 Task: Search one way flight ticket for 5 adults, 2 children, 1 infant in seat and 2 infants on lap in economy from Buffalo: Buffalo Niagara International Airport to Greensboro: Piedmont Triad International Airport on 5-1-2023. Choice of flights is Spirit. Number of bags: 2 checked bags. Price is upto 82000. Outbound departure time preference is 11:30.
Action: Mouse moved to (170, 348)
Screenshot: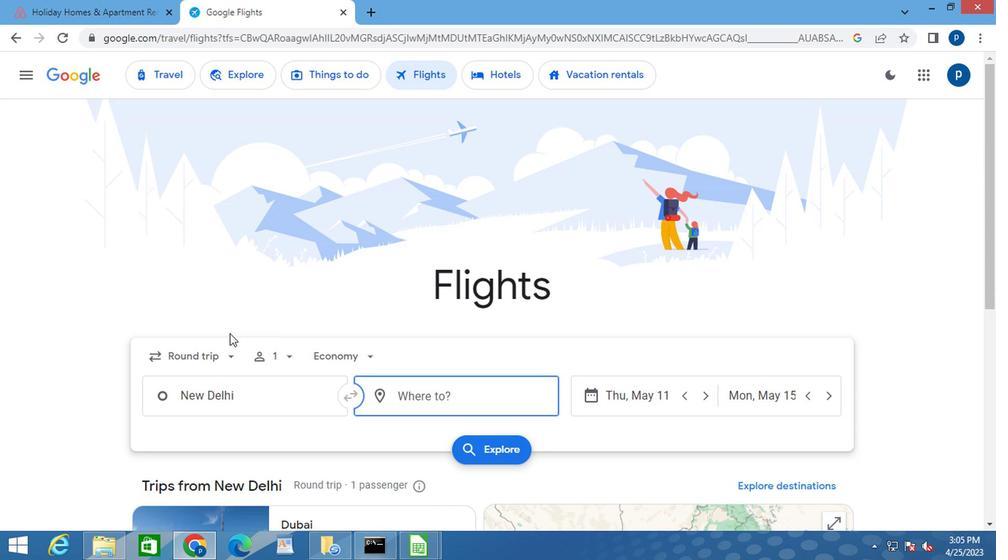 
Action: Mouse pressed left at (170, 348)
Screenshot: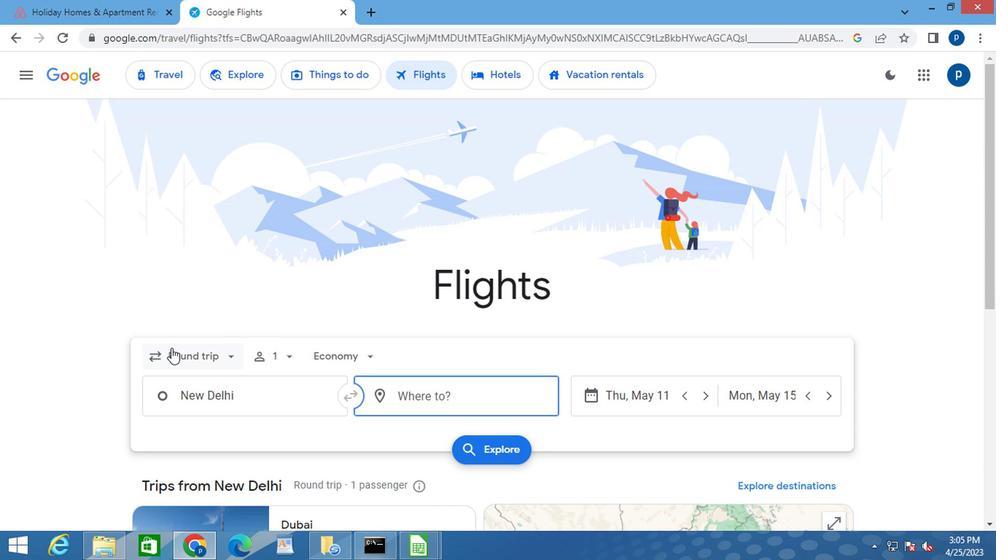 
Action: Mouse moved to (206, 417)
Screenshot: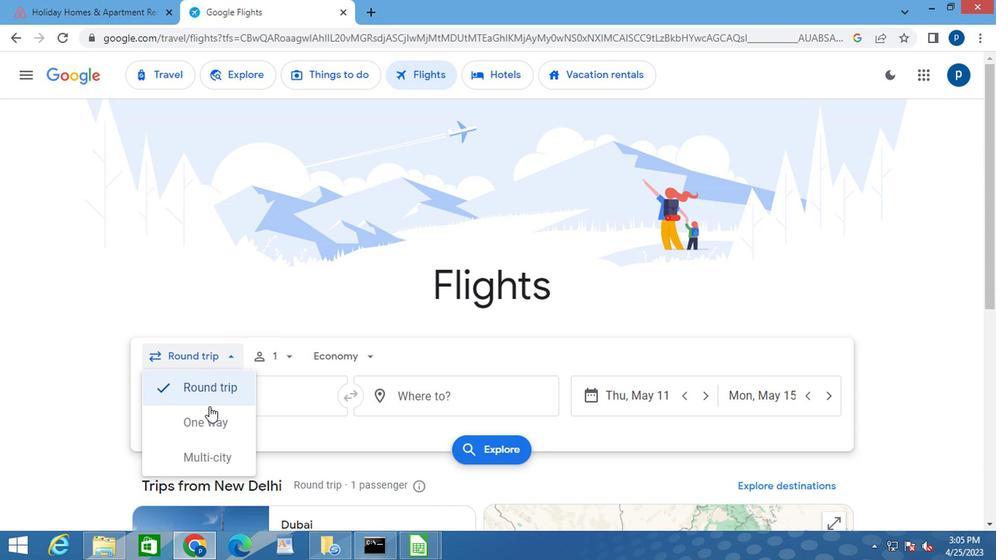 
Action: Mouse pressed left at (206, 417)
Screenshot: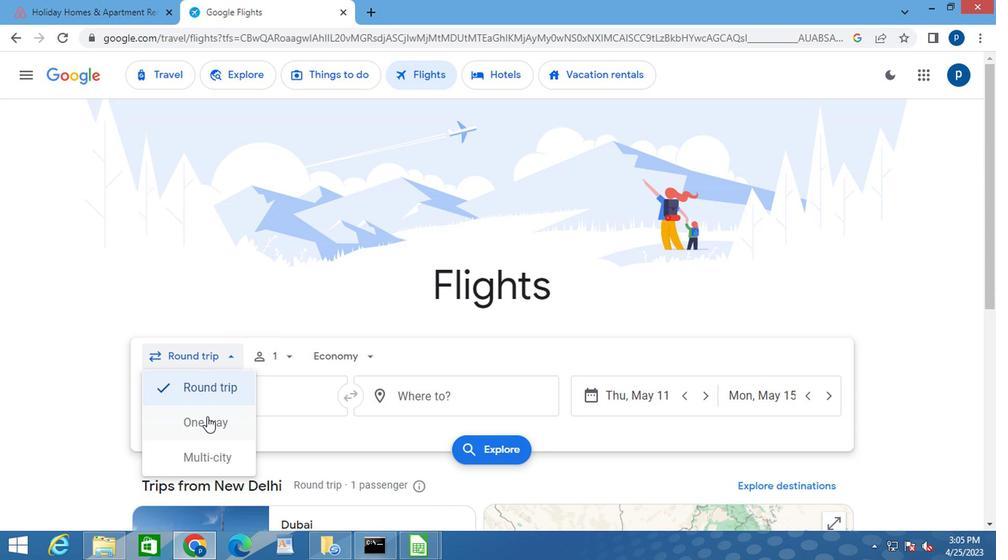 
Action: Mouse moved to (279, 360)
Screenshot: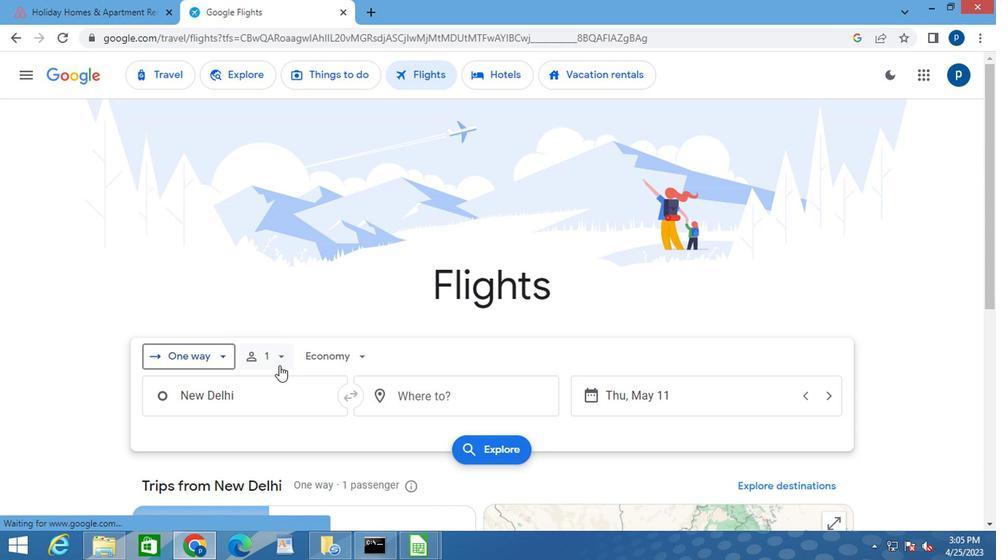 
Action: Mouse pressed left at (279, 360)
Screenshot: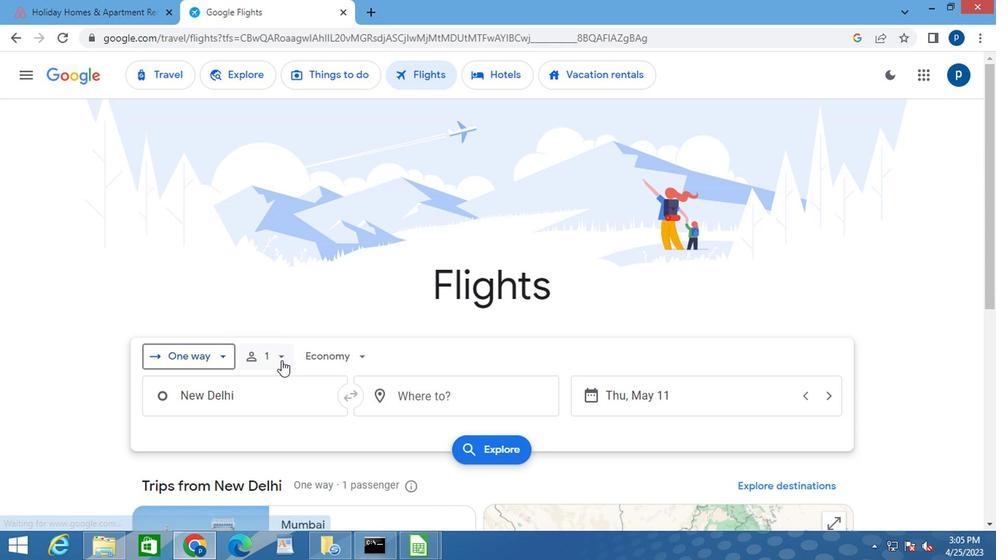
Action: Mouse moved to (385, 392)
Screenshot: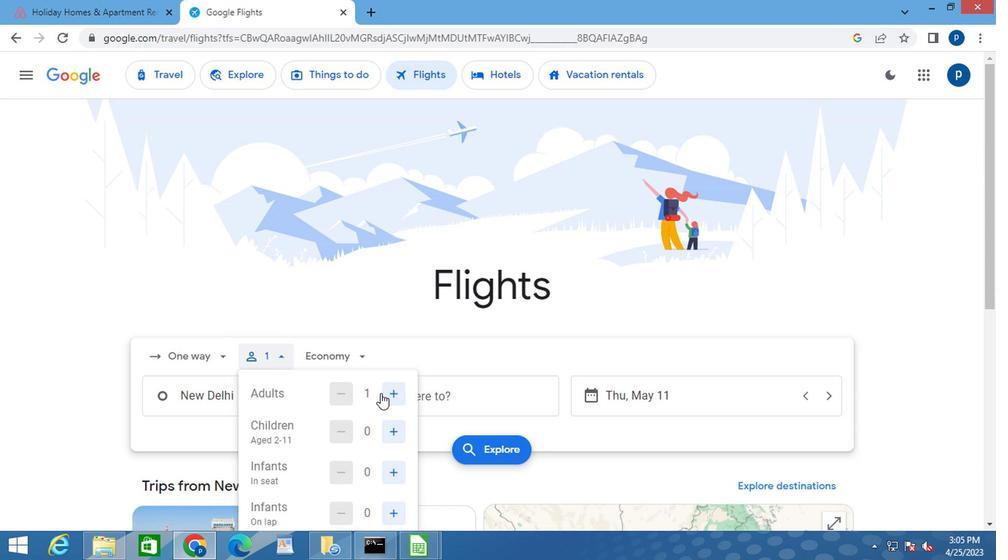 
Action: Mouse pressed left at (385, 392)
Screenshot: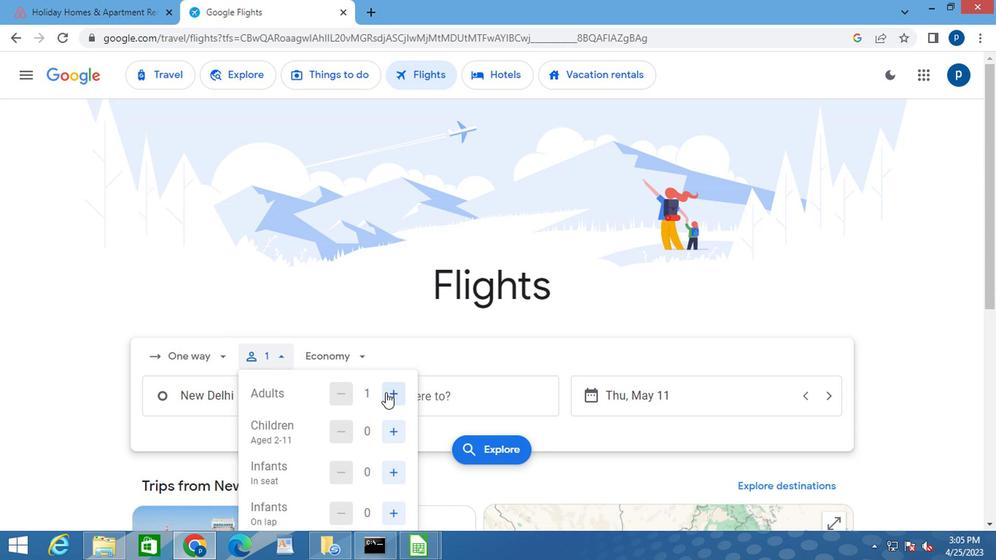 
Action: Mouse moved to (387, 392)
Screenshot: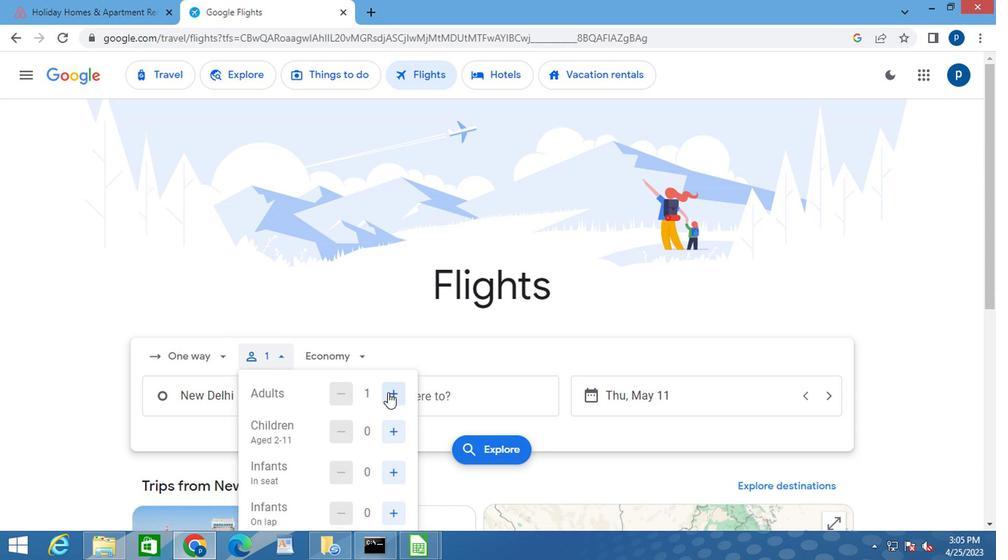 
Action: Mouse pressed left at (387, 392)
Screenshot: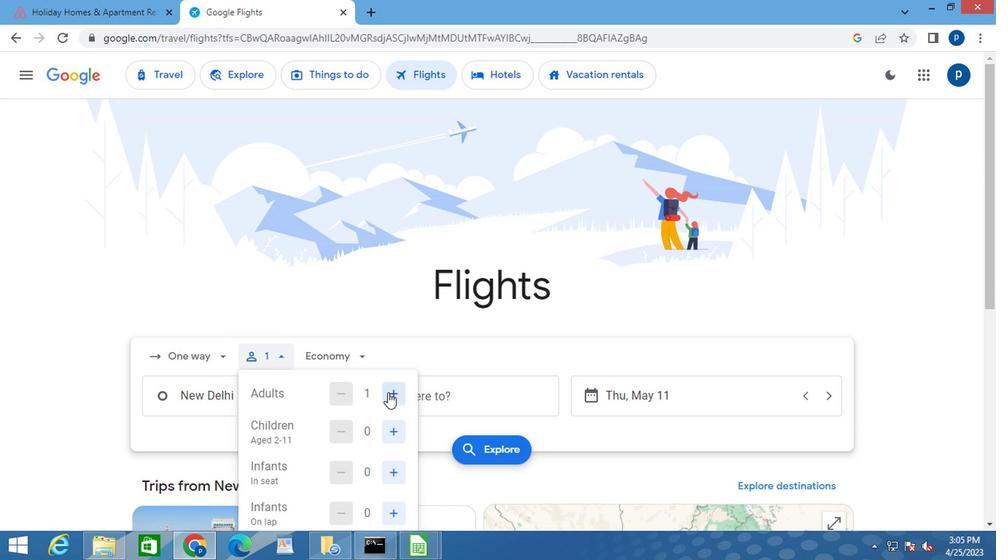 
Action: Mouse pressed left at (387, 392)
Screenshot: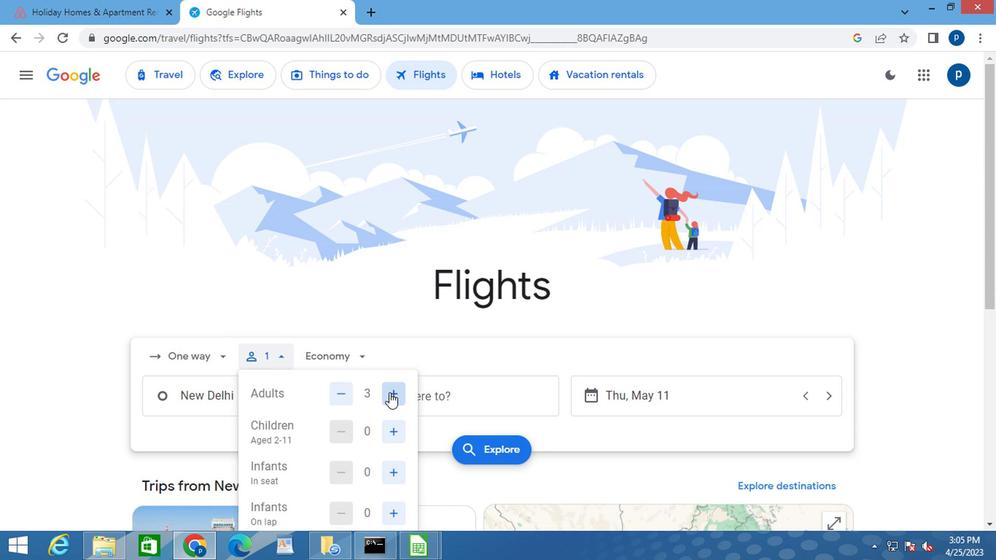 
Action: Mouse pressed left at (387, 392)
Screenshot: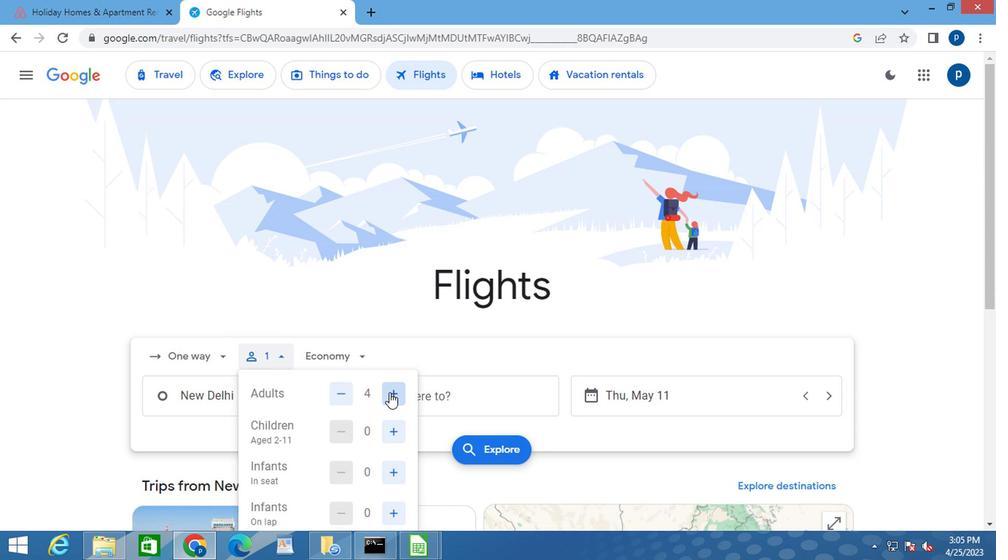 
Action: Mouse moved to (389, 391)
Screenshot: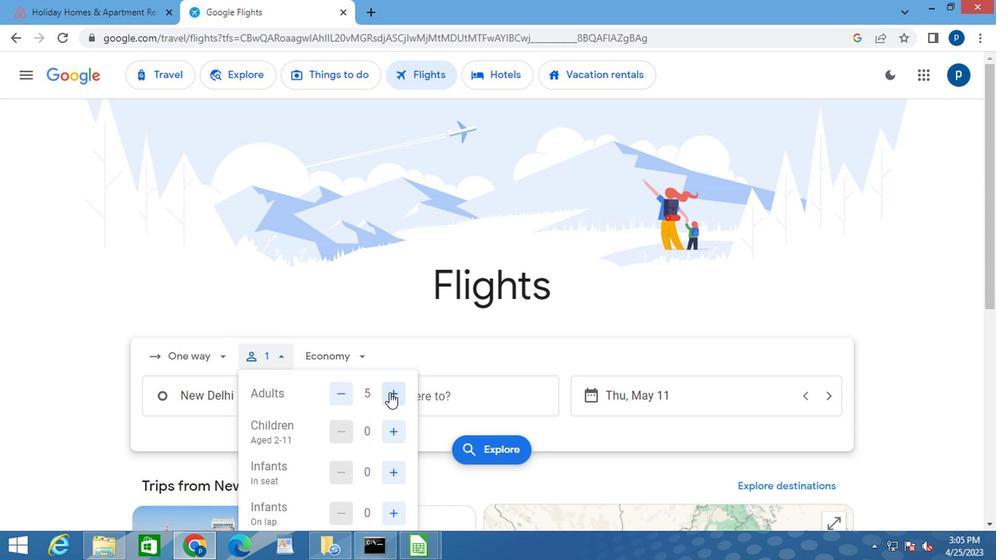 
Action: Mouse scrolled (389, 390) with delta (0, 0)
Screenshot: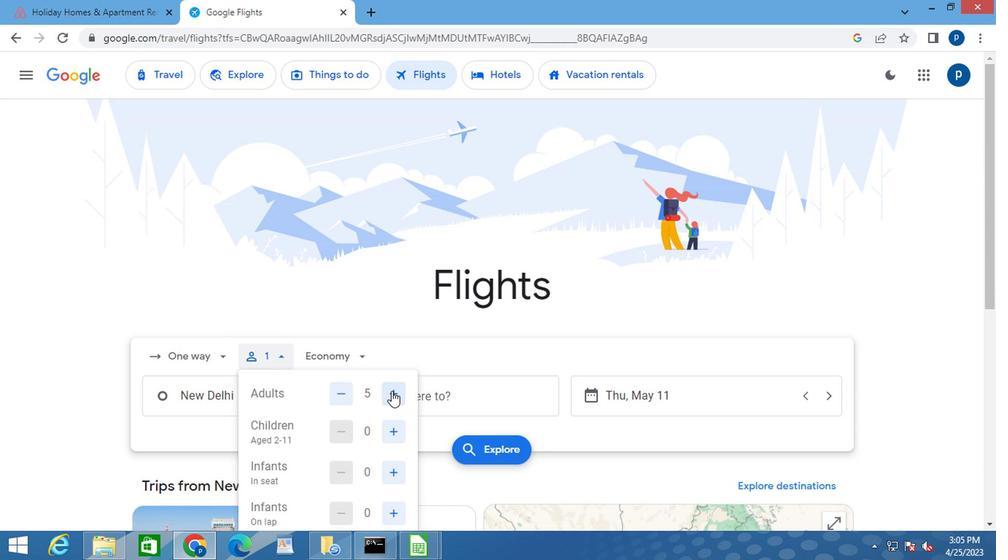 
Action: Mouse moved to (387, 362)
Screenshot: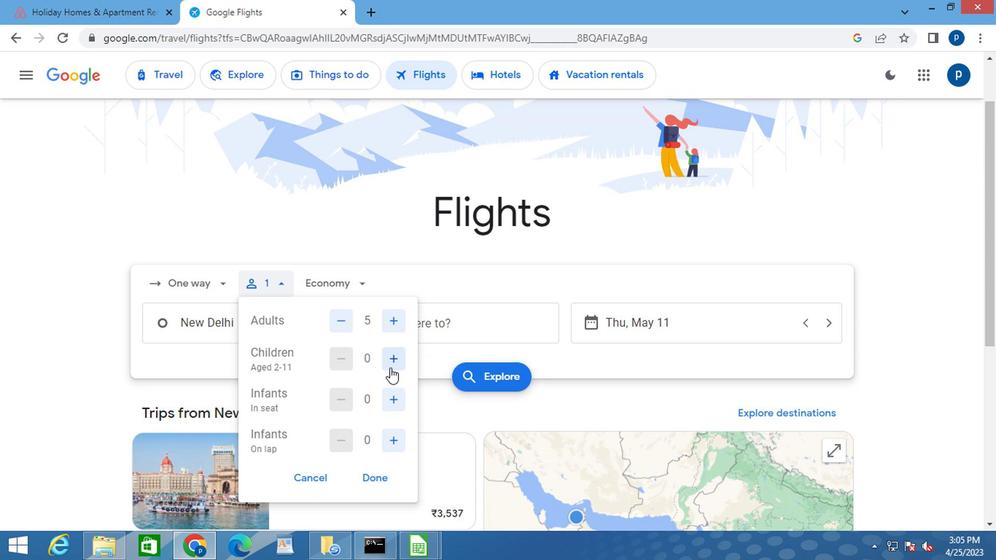 
Action: Mouse pressed left at (387, 362)
Screenshot: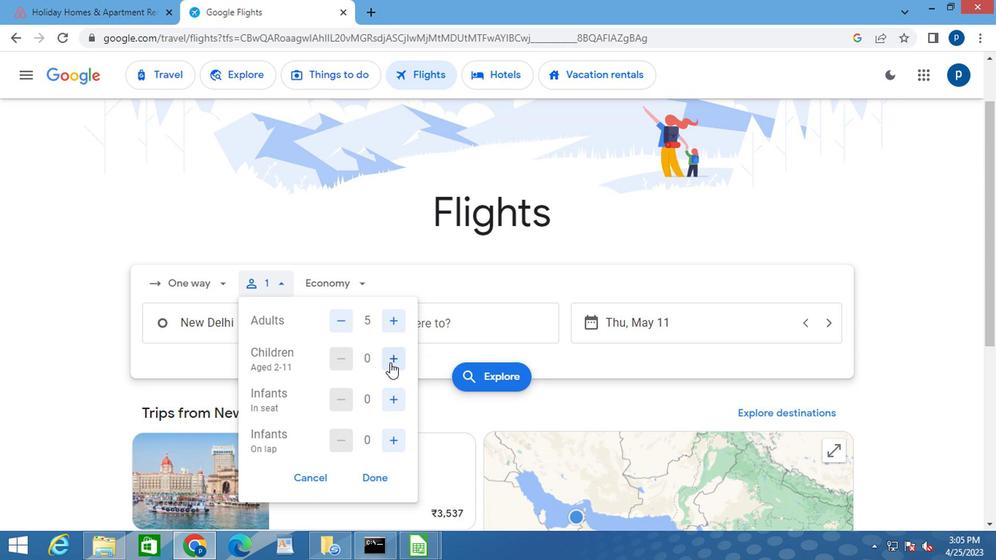 
Action: Mouse pressed left at (387, 362)
Screenshot: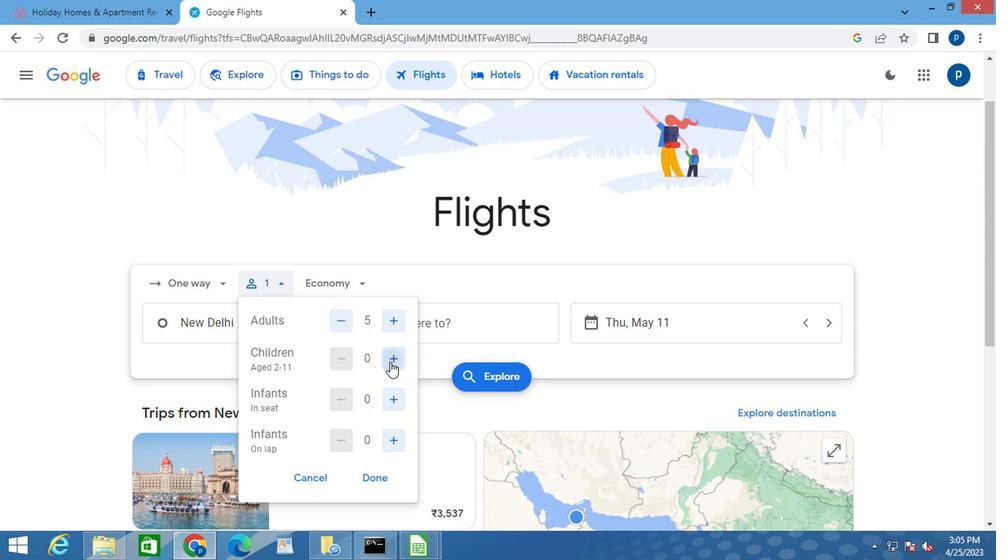 
Action: Mouse moved to (389, 395)
Screenshot: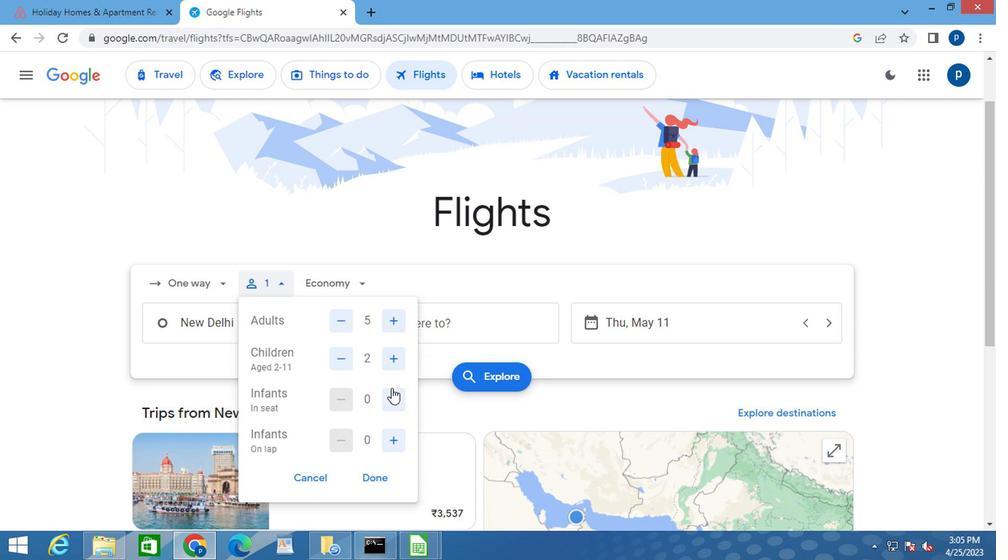 
Action: Mouse pressed left at (389, 395)
Screenshot: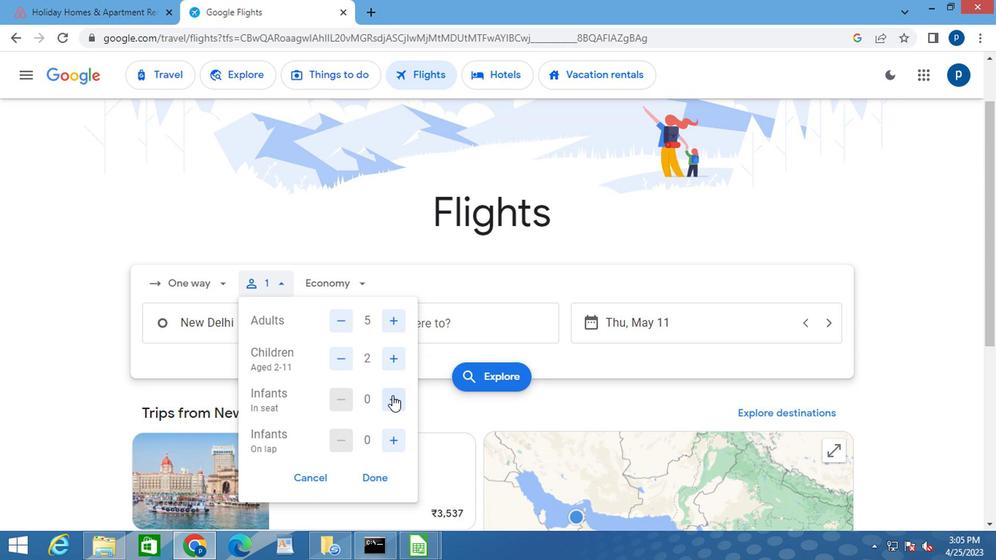 
Action: Mouse moved to (389, 440)
Screenshot: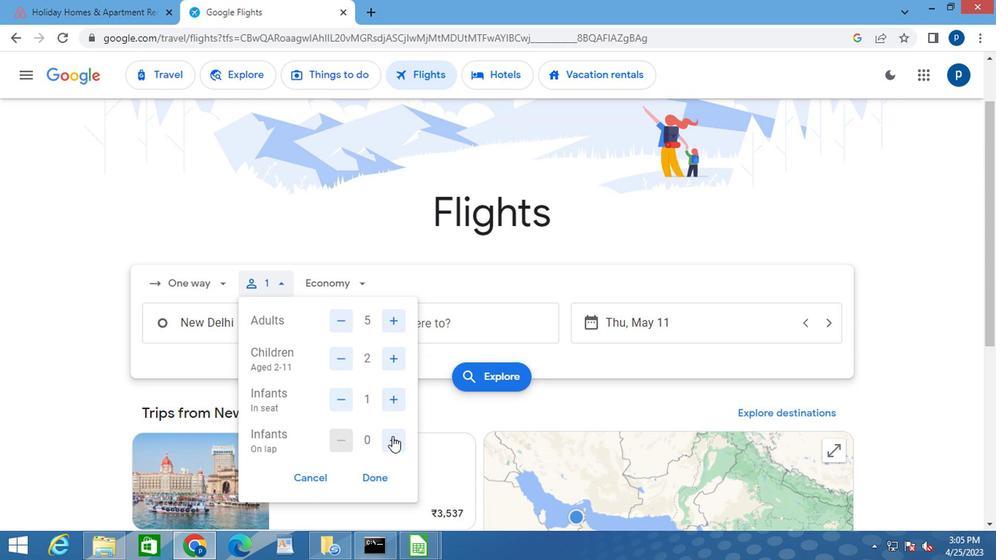 
Action: Mouse pressed left at (389, 440)
Screenshot: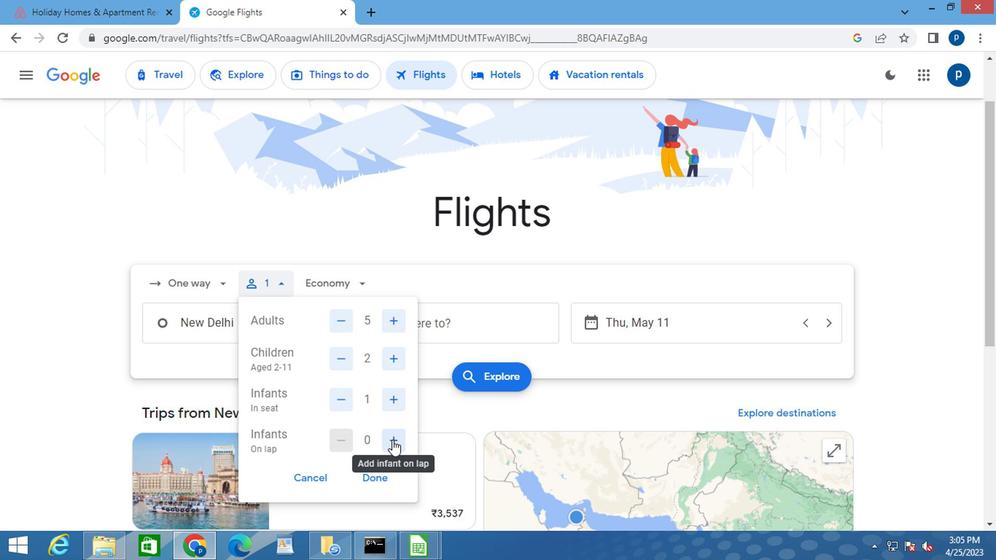 
Action: Mouse pressed left at (389, 440)
Screenshot: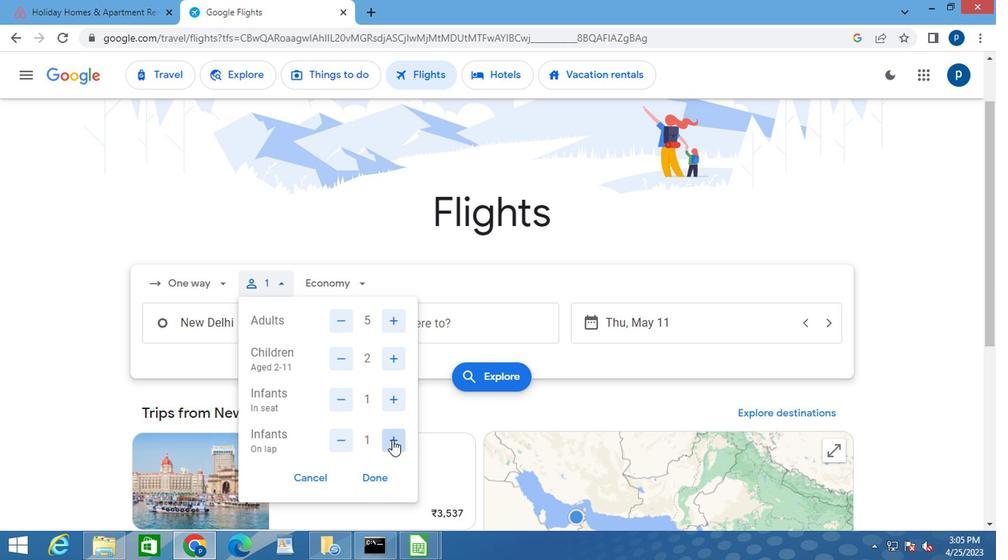 
Action: Mouse moved to (343, 440)
Screenshot: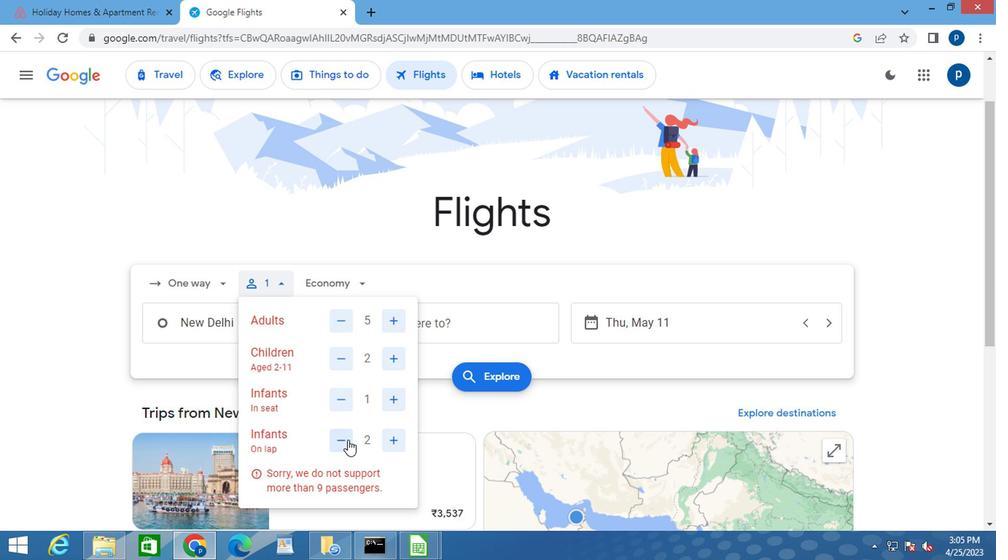 
Action: Mouse pressed left at (343, 440)
Screenshot: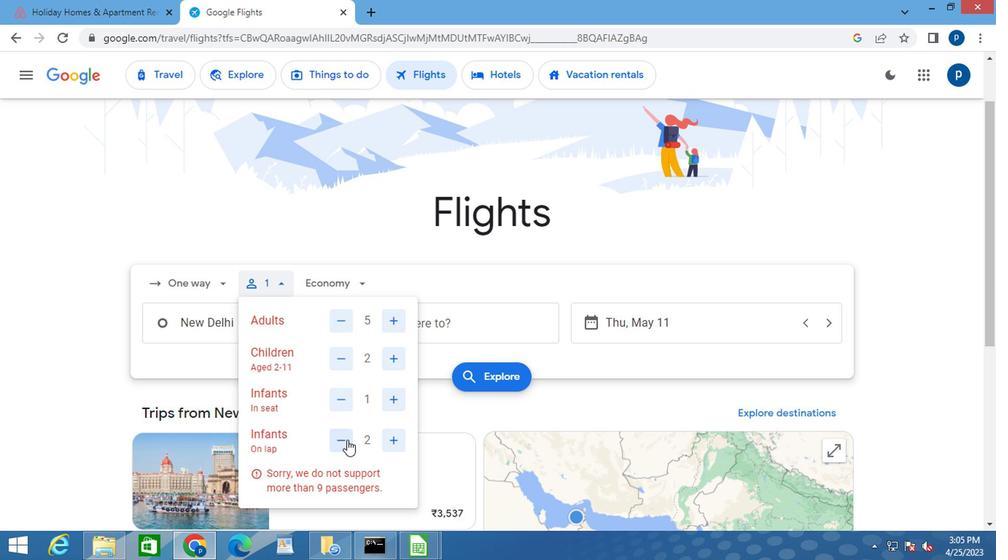 
Action: Mouse moved to (363, 473)
Screenshot: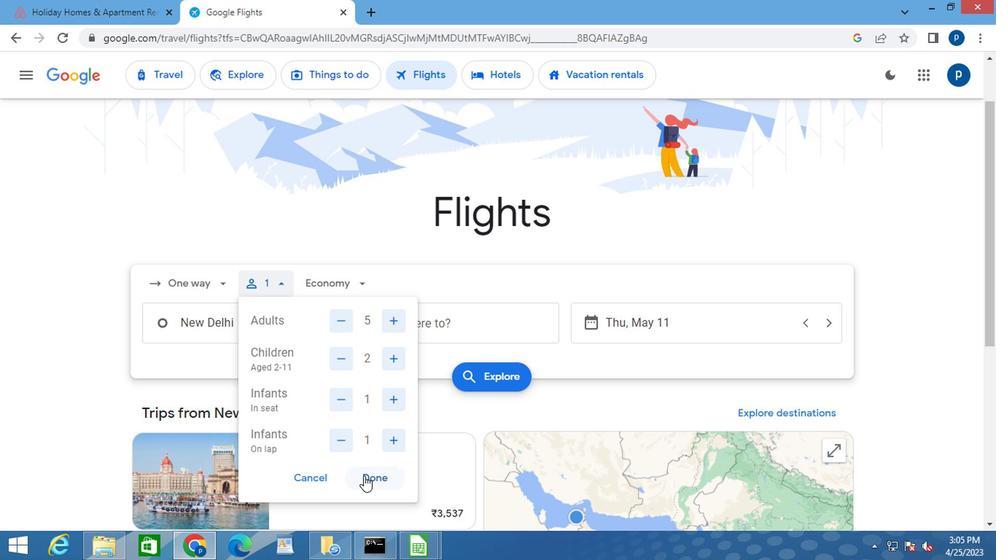 
Action: Mouse pressed left at (363, 473)
Screenshot: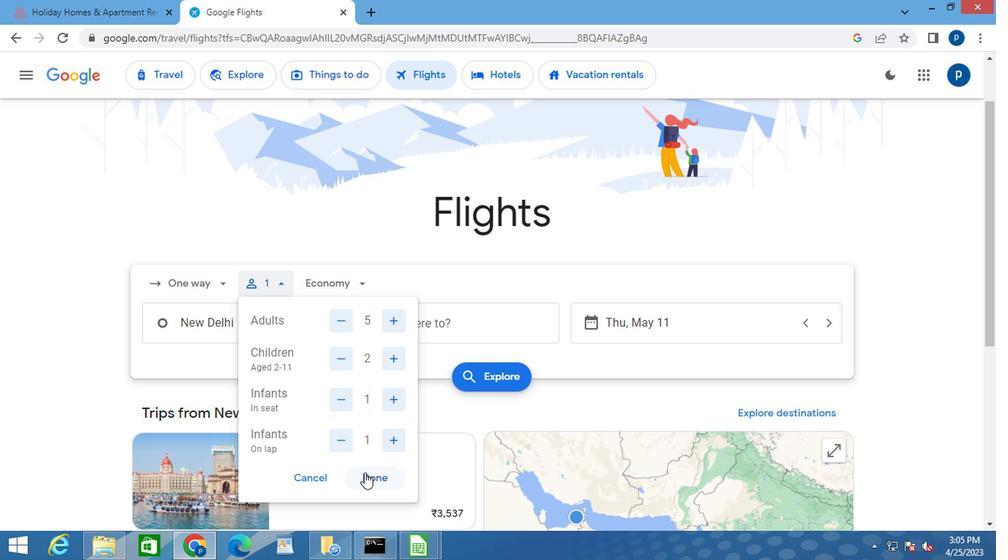 
Action: Mouse moved to (345, 278)
Screenshot: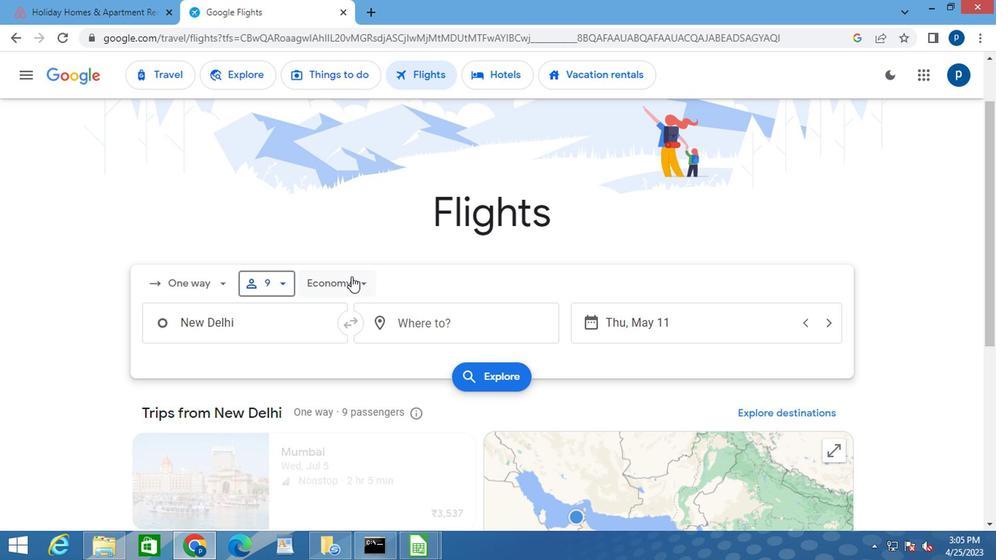 
Action: Mouse pressed left at (345, 278)
Screenshot: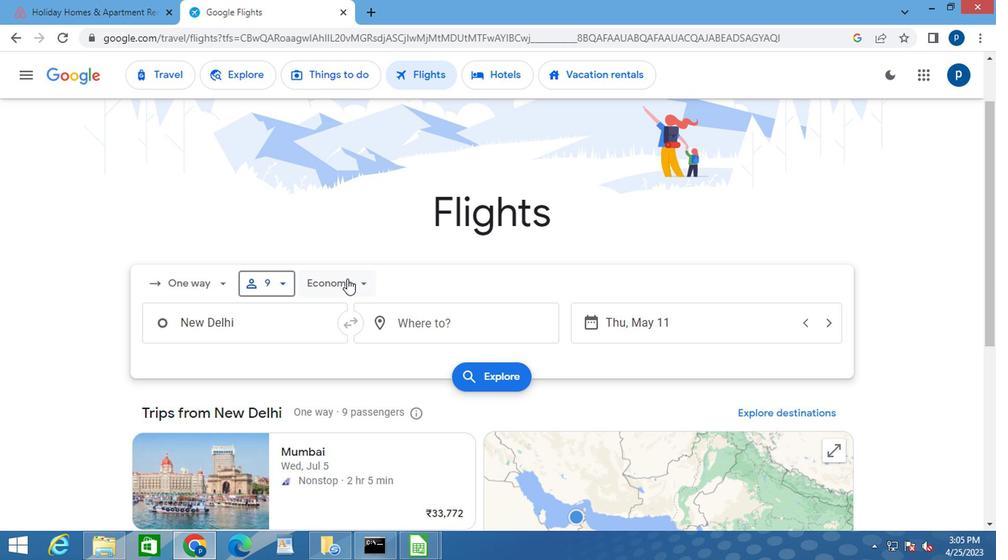 
Action: Mouse moved to (357, 312)
Screenshot: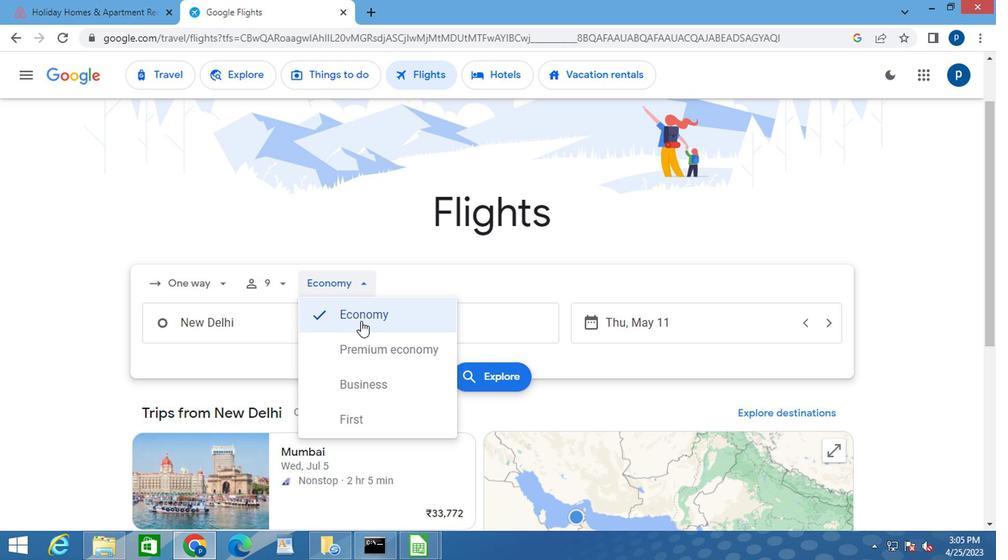 
Action: Mouse pressed left at (357, 312)
Screenshot: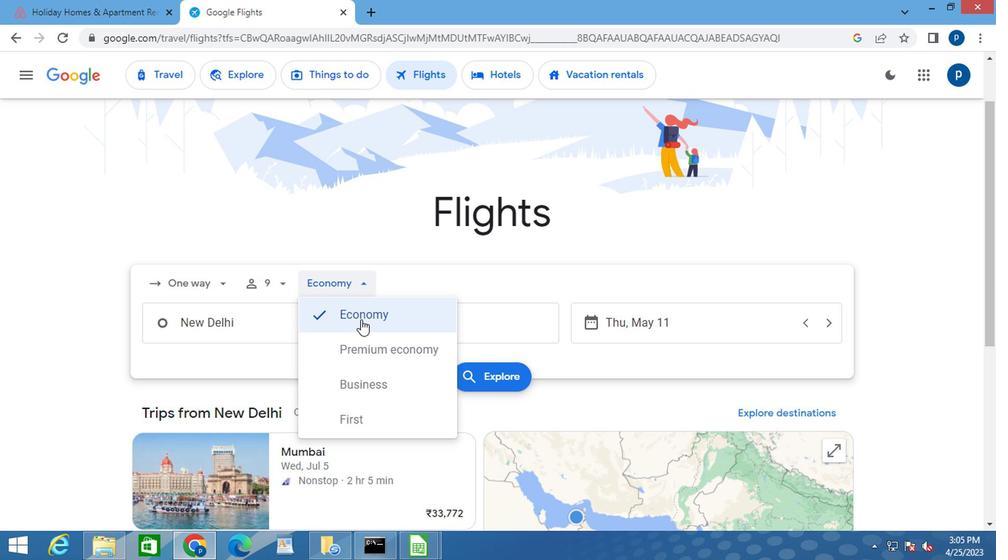 
Action: Mouse moved to (219, 322)
Screenshot: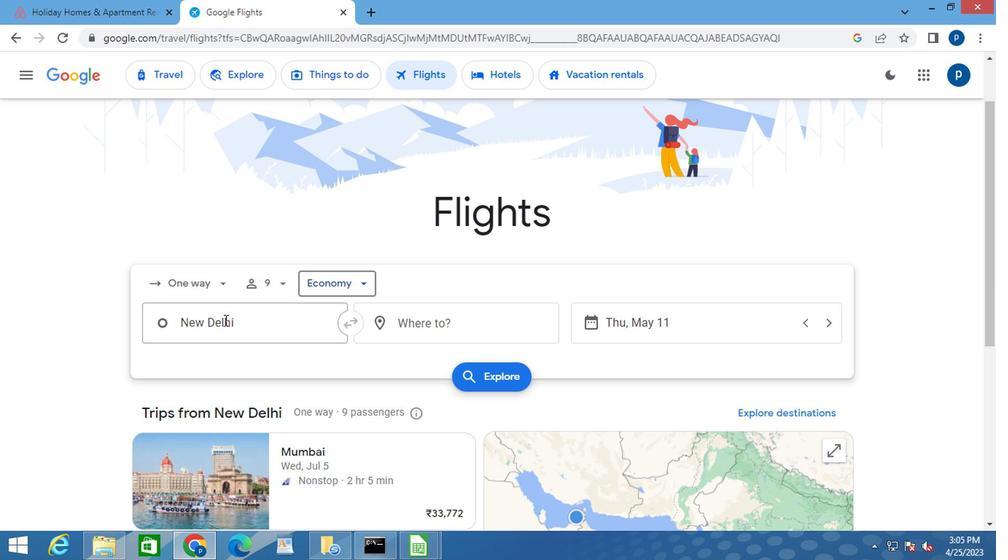 
Action: Mouse pressed left at (219, 322)
Screenshot: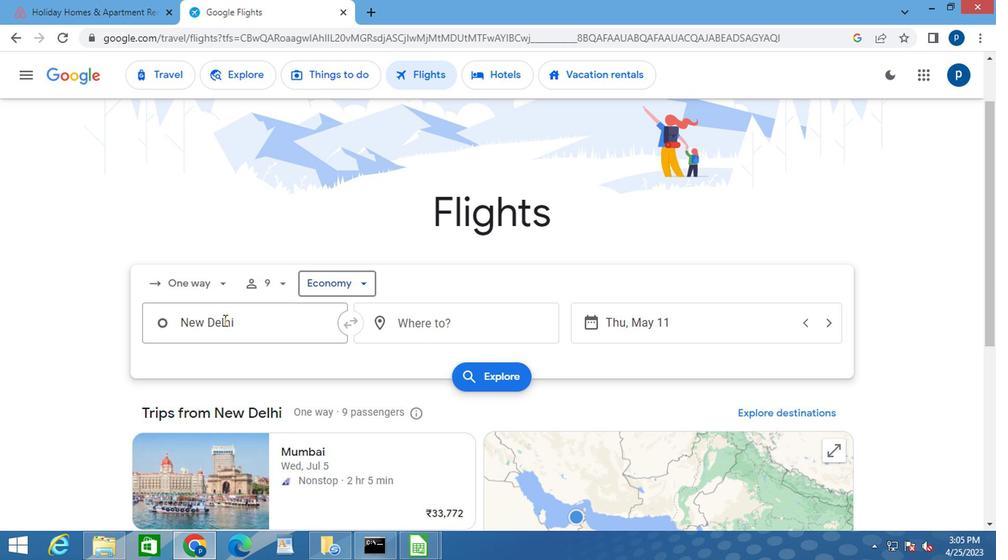 
Action: Mouse pressed left at (219, 322)
Screenshot: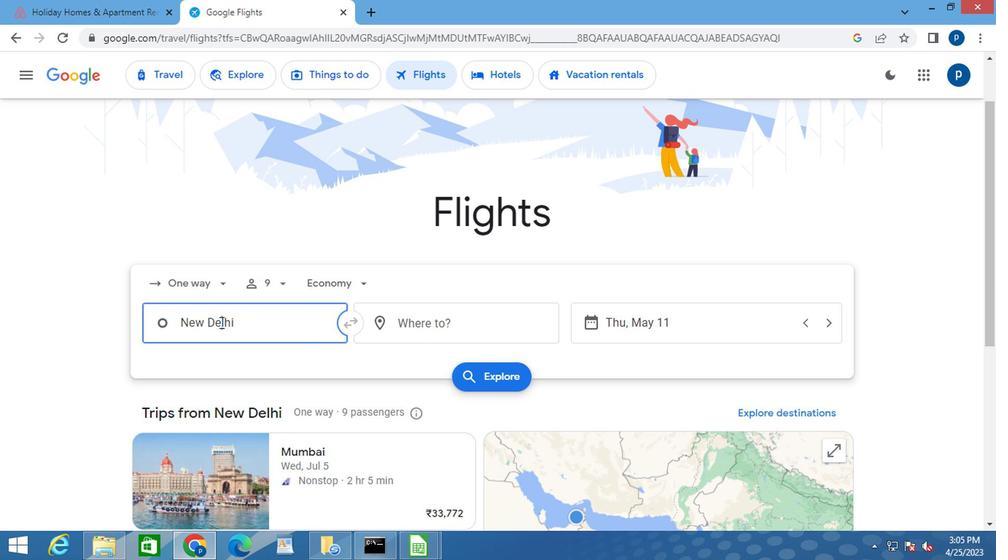 
Action: Key pressed b<Key.caps_lock>uffalo<Key.space><Key.caps_lock>N<Key.caps_lock>I
Screenshot: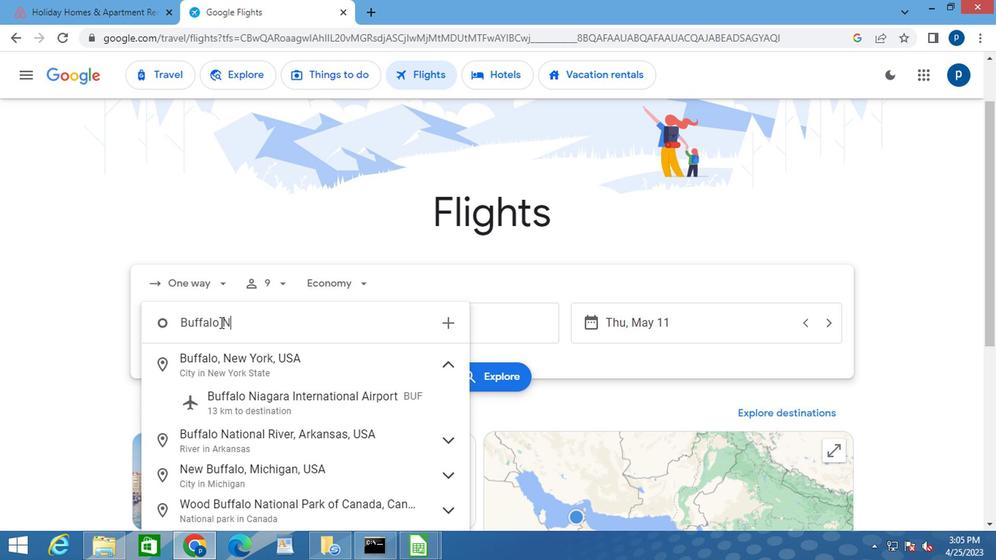 
Action: Mouse moved to (280, 364)
Screenshot: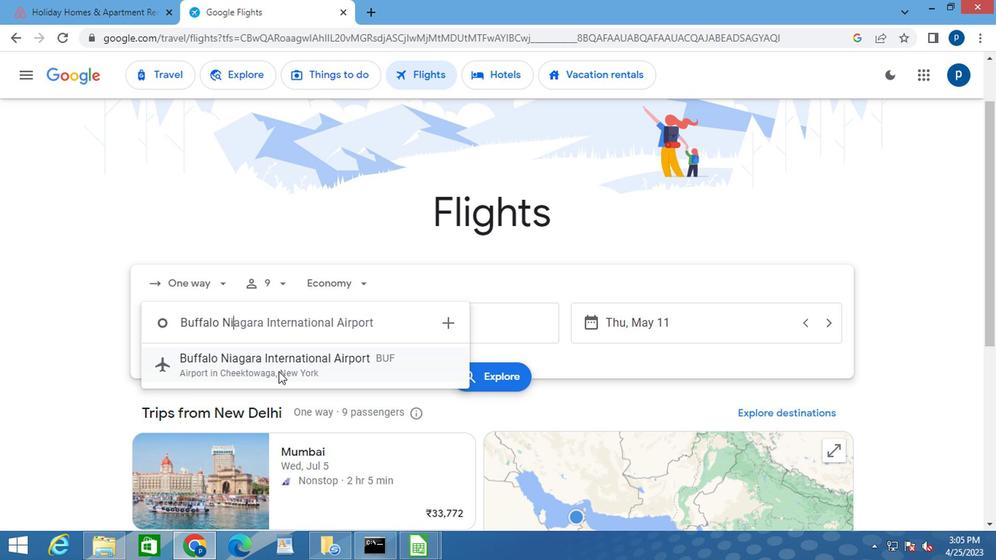 
Action: Mouse pressed left at (280, 364)
Screenshot: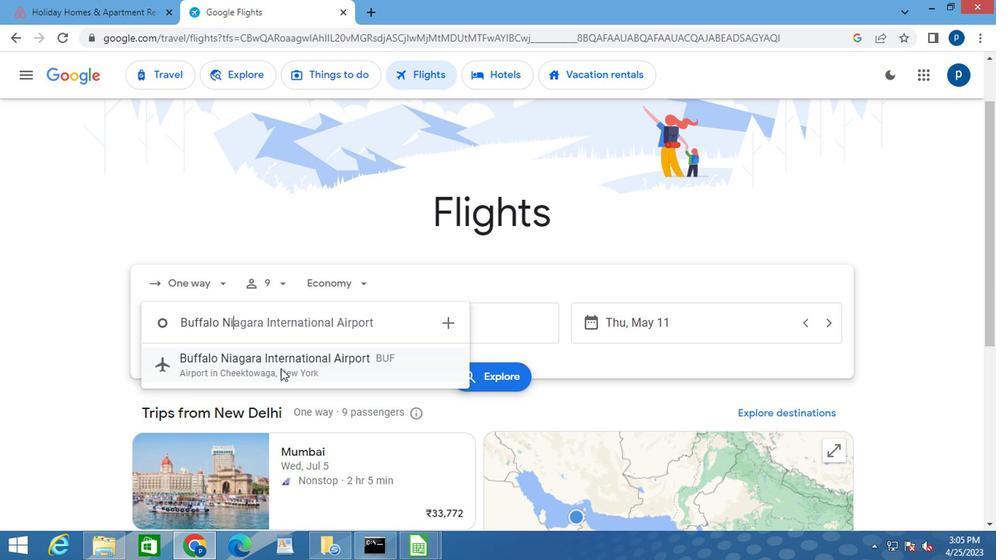 
Action: Mouse moved to (468, 323)
Screenshot: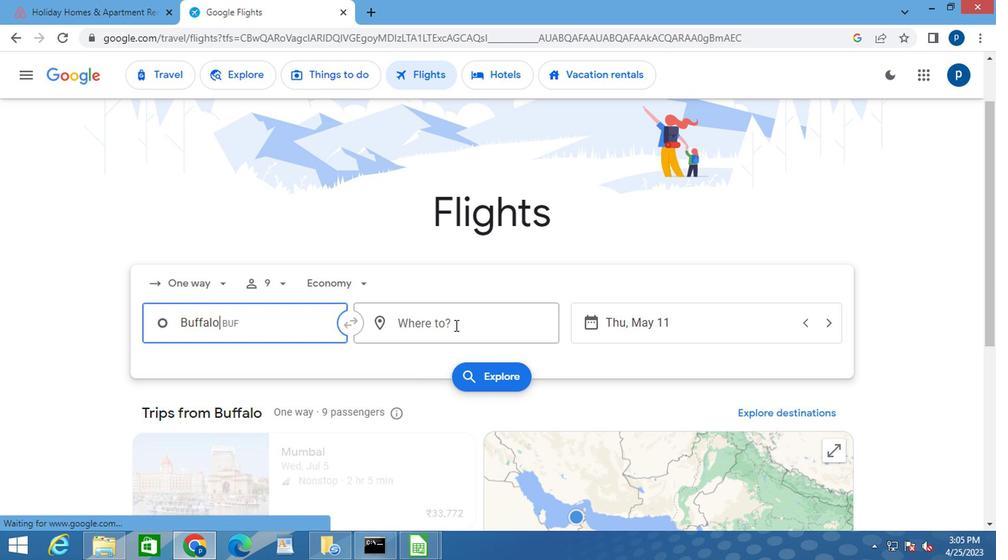
Action: Mouse pressed left at (468, 323)
Screenshot: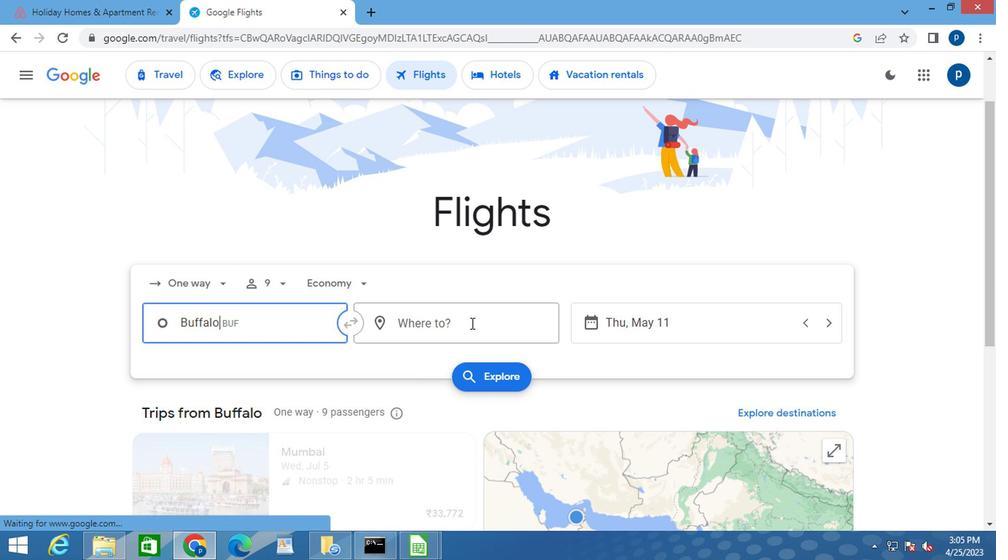 
Action: Mouse moved to (468, 323)
Screenshot: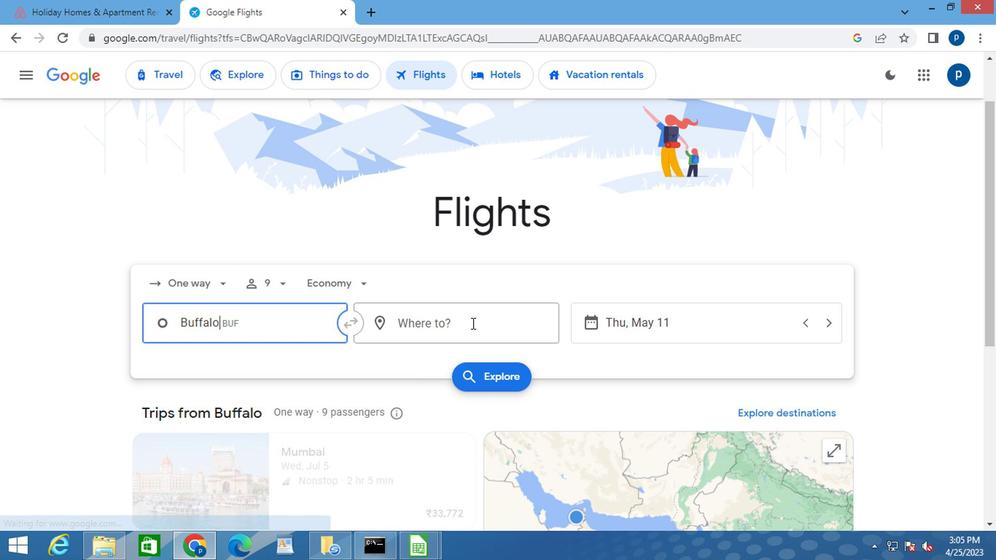 
Action: Key pressed <Key.caps_lock>p<Key.caps_lock>iedmo
Screenshot: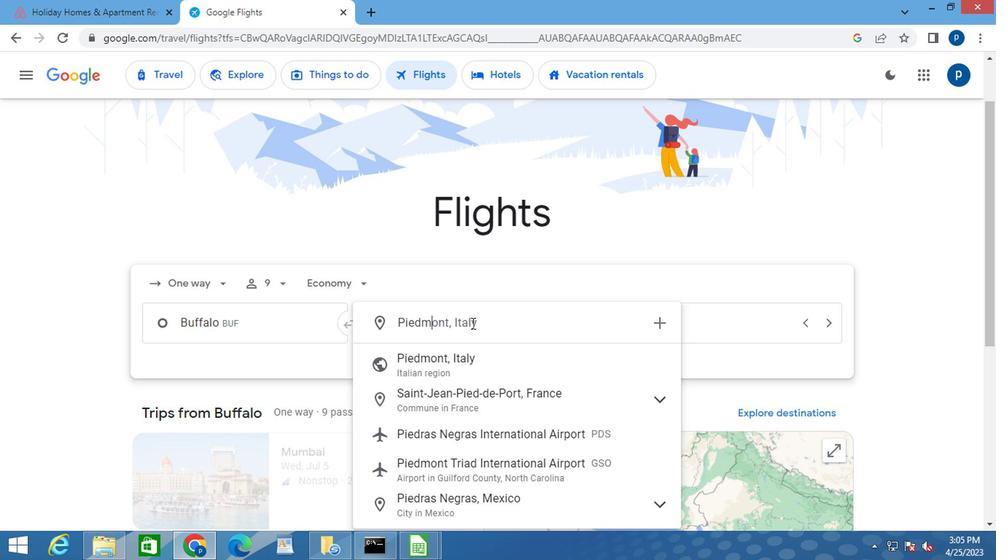 
Action: Mouse moved to (477, 401)
Screenshot: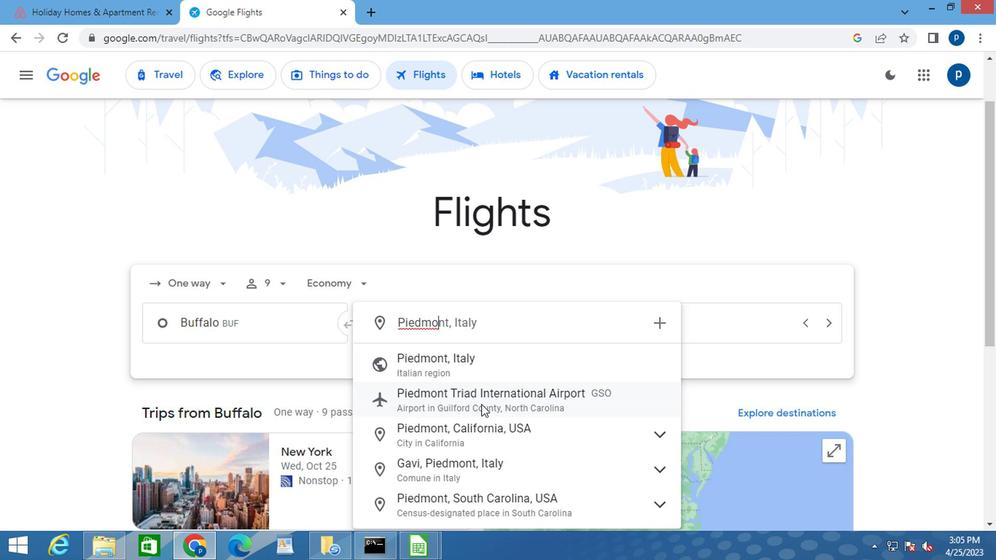 
Action: Mouse pressed left at (477, 401)
Screenshot: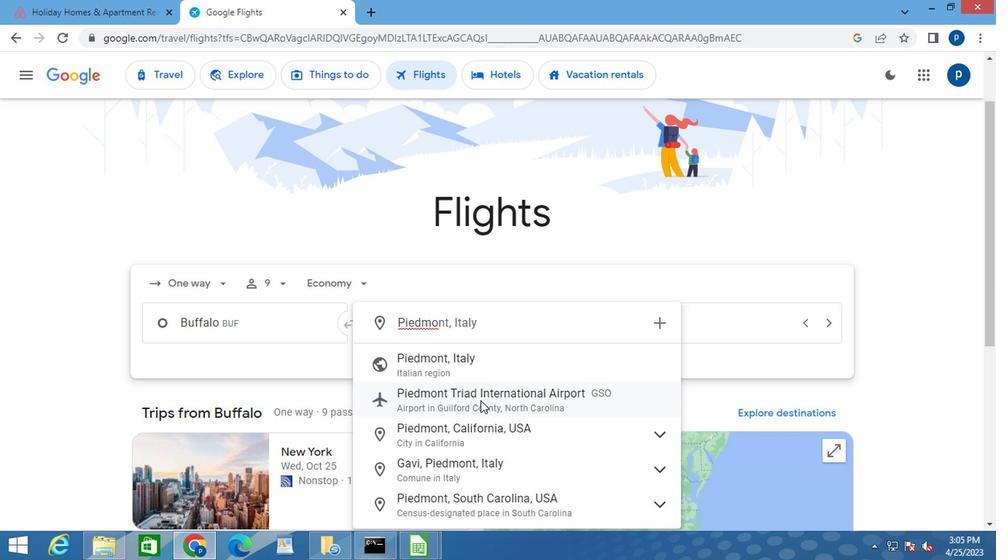 
Action: Mouse moved to (582, 321)
Screenshot: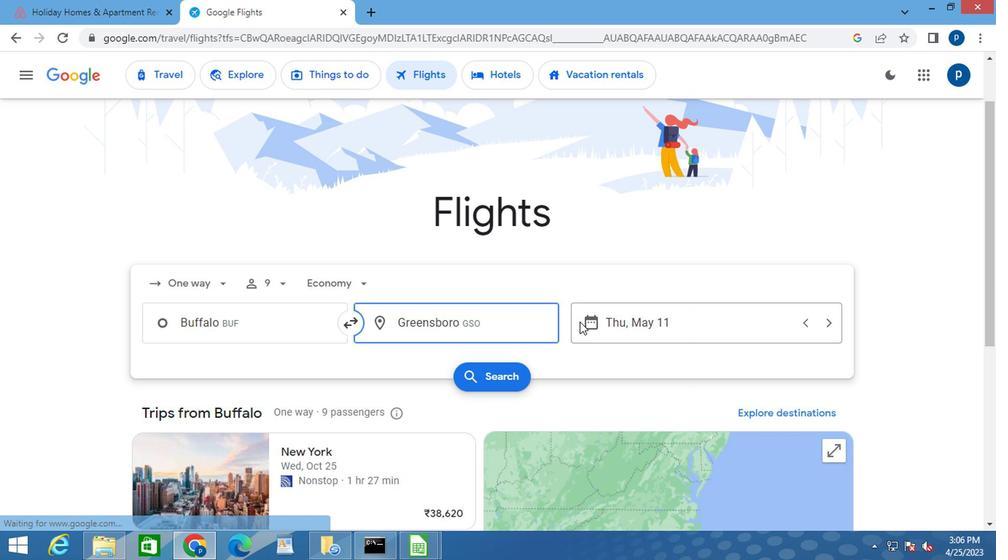 
Action: Mouse pressed left at (582, 321)
Screenshot: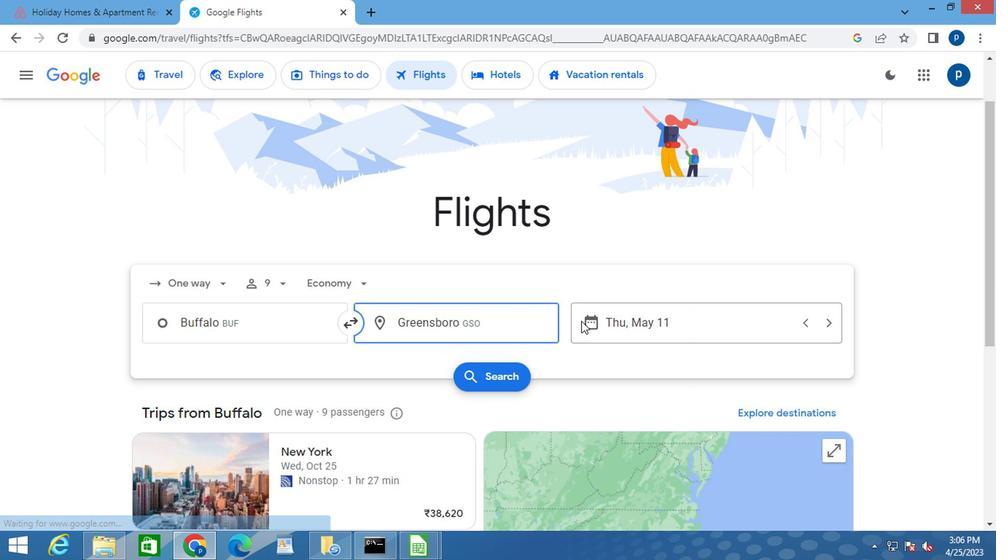 
Action: Mouse moved to (634, 252)
Screenshot: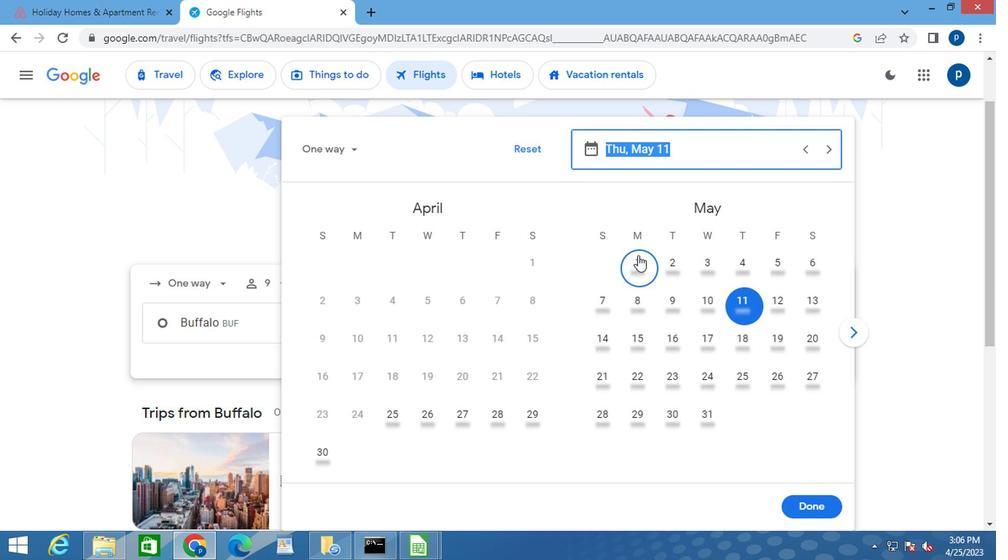 
Action: Mouse pressed left at (634, 252)
Screenshot: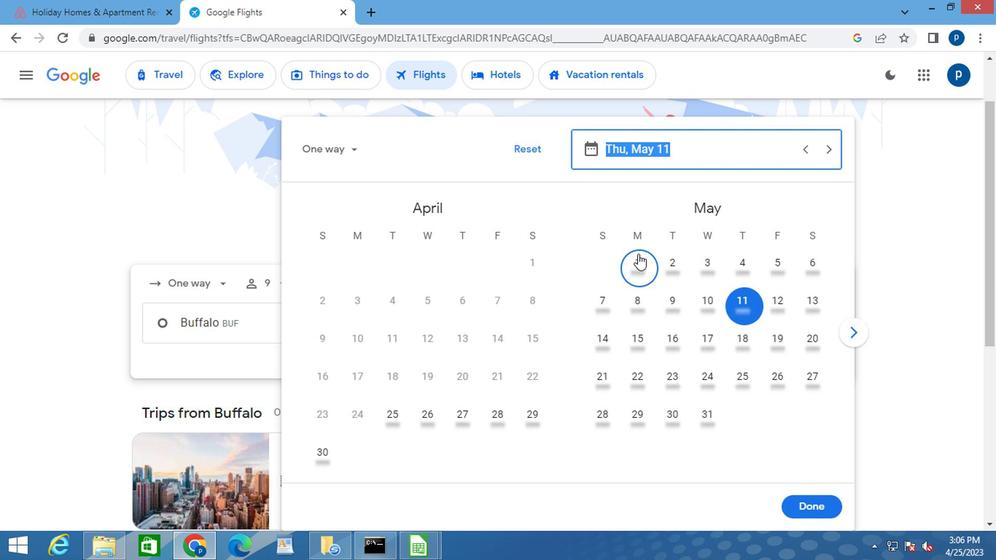 
Action: Mouse moved to (806, 502)
Screenshot: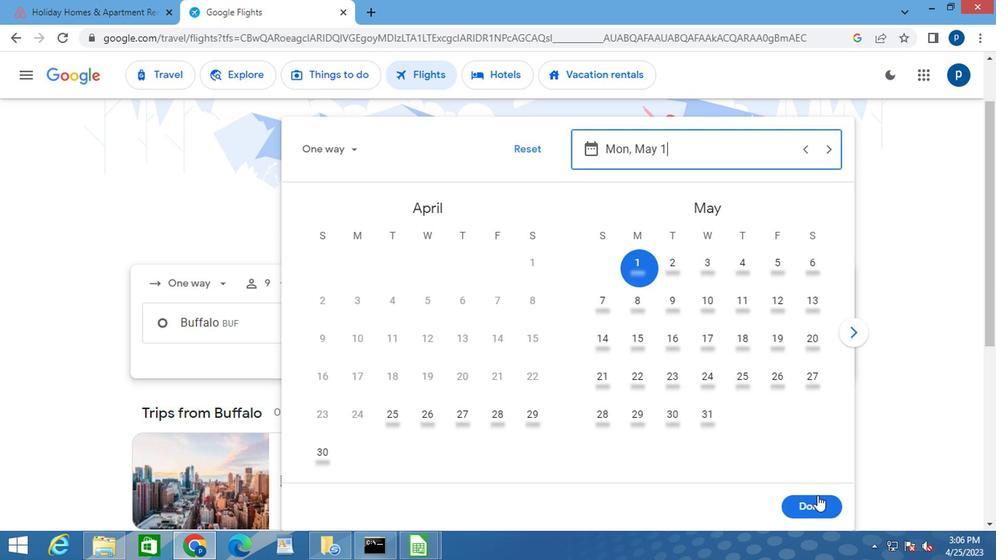 
Action: Mouse pressed left at (806, 502)
Screenshot: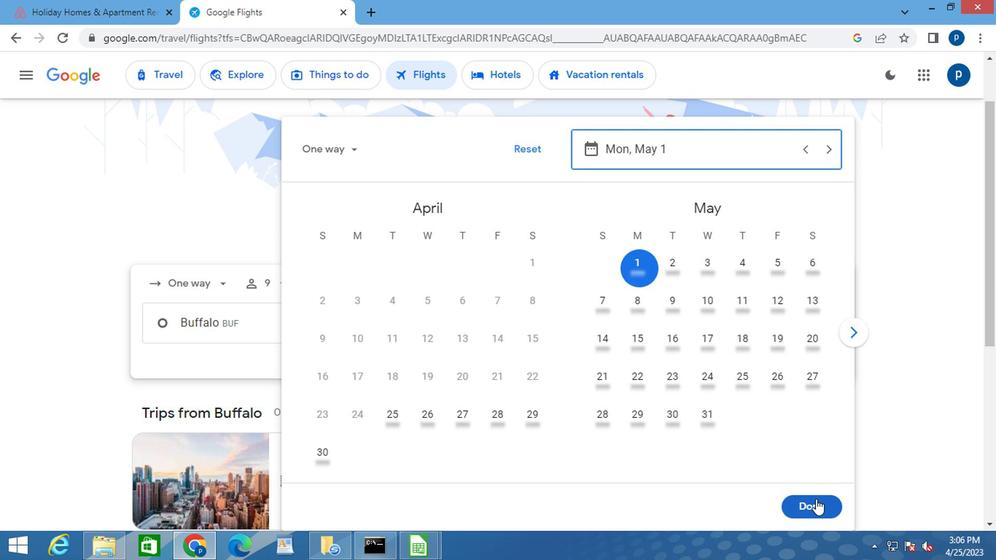 
Action: Mouse moved to (470, 371)
Screenshot: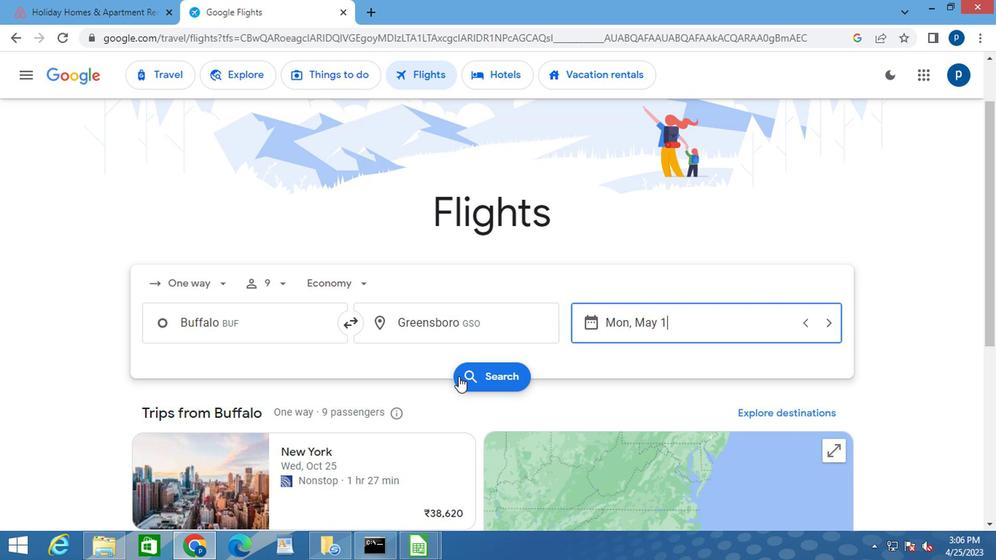 
Action: Mouse pressed left at (470, 371)
Screenshot: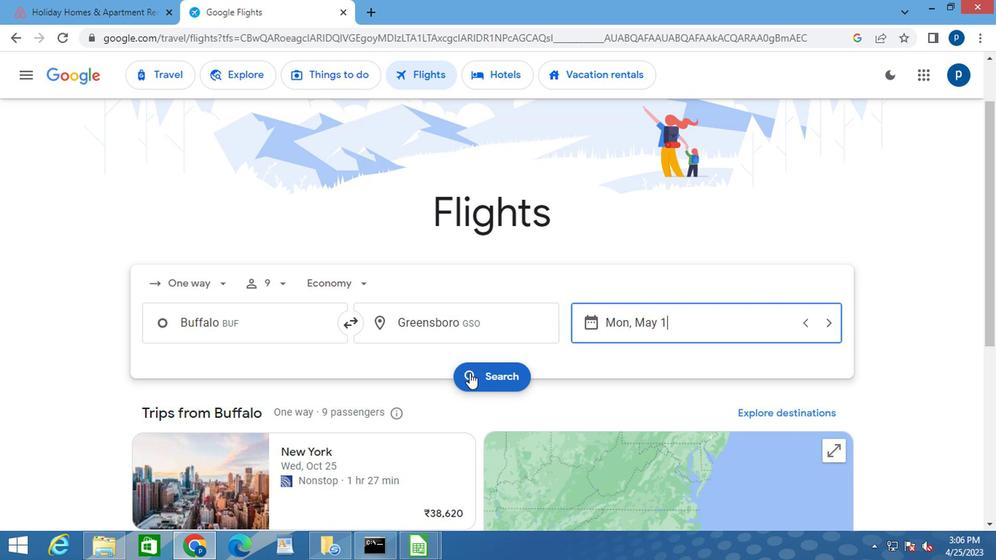 
Action: Mouse moved to (151, 213)
Screenshot: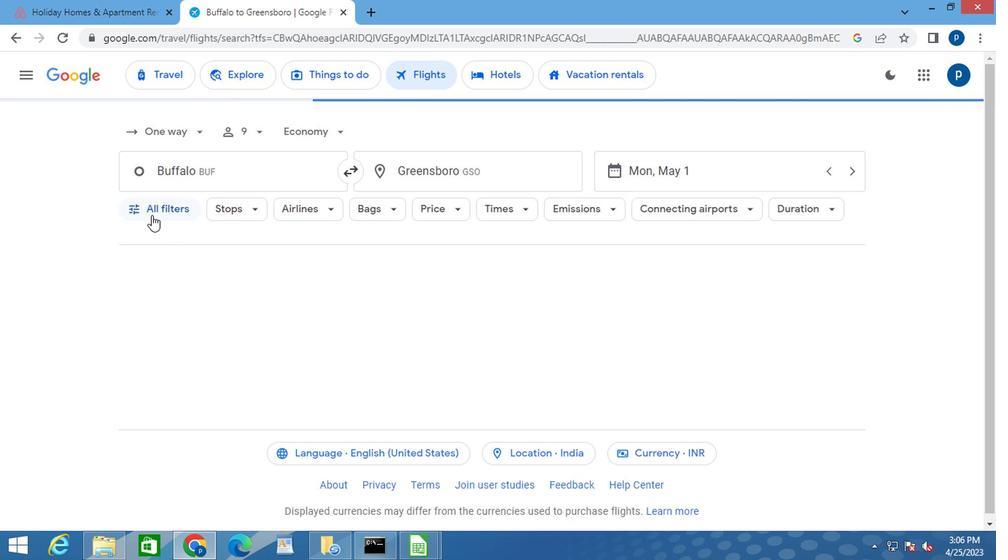 
Action: Mouse pressed left at (151, 213)
Screenshot: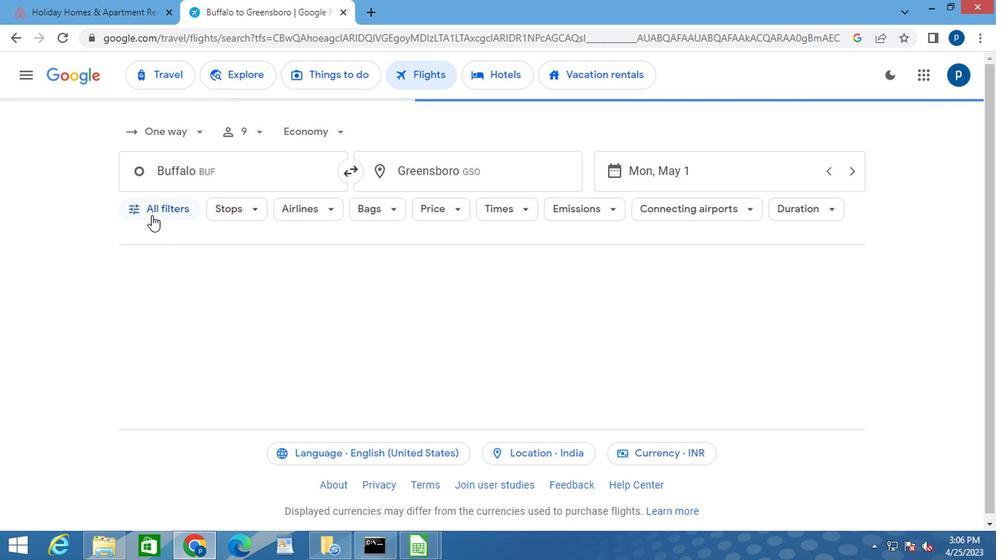 
Action: Mouse moved to (196, 333)
Screenshot: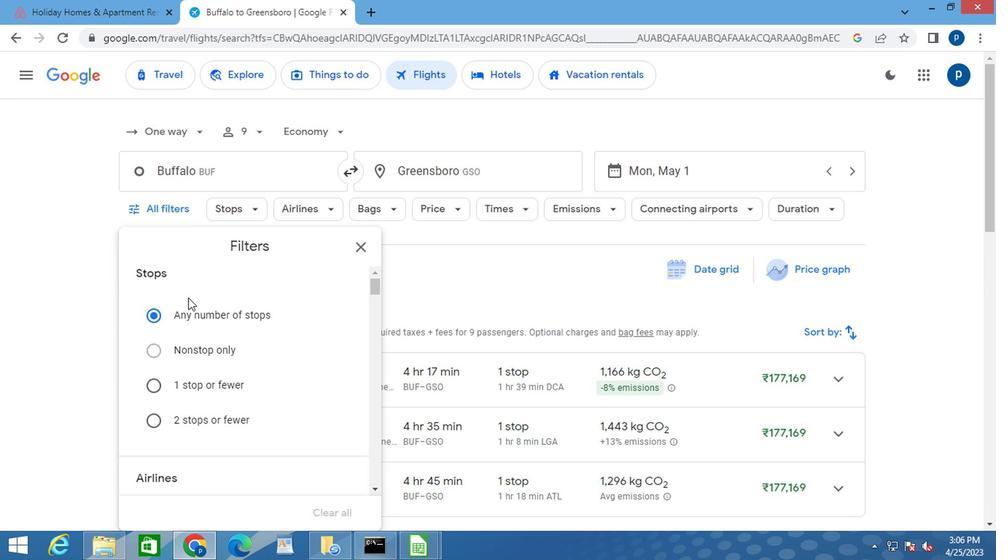 
Action: Mouse scrolled (196, 332) with delta (0, -1)
Screenshot: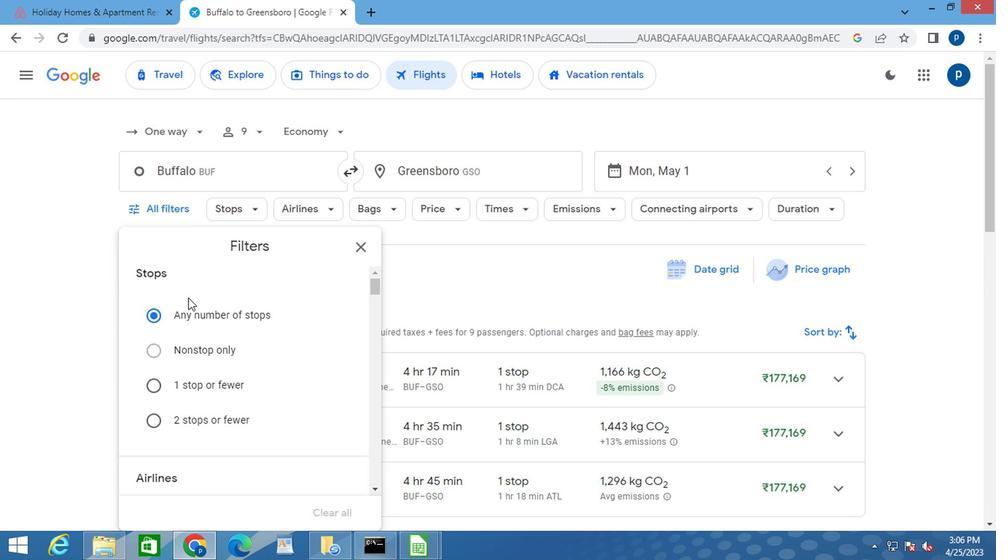
Action: Mouse moved to (196, 333)
Screenshot: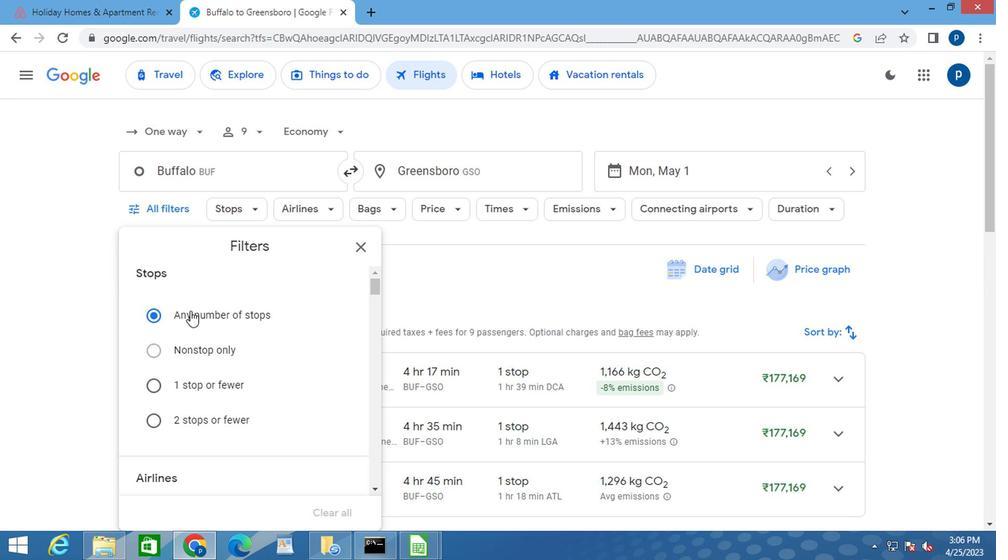 
Action: Mouse scrolled (196, 332) with delta (0, -1)
Screenshot: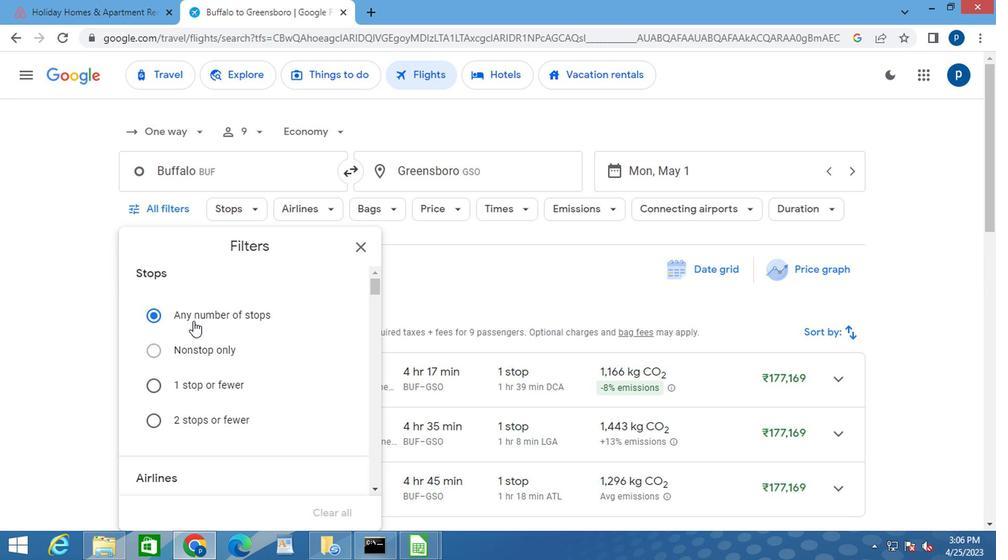 
Action: Mouse moved to (228, 349)
Screenshot: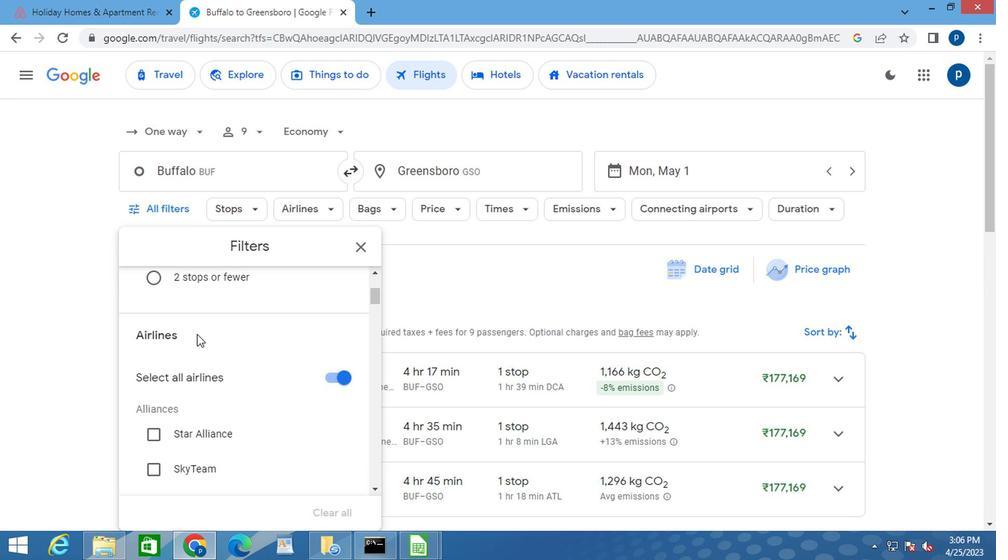 
Action: Mouse scrolled (228, 348) with delta (0, -1)
Screenshot: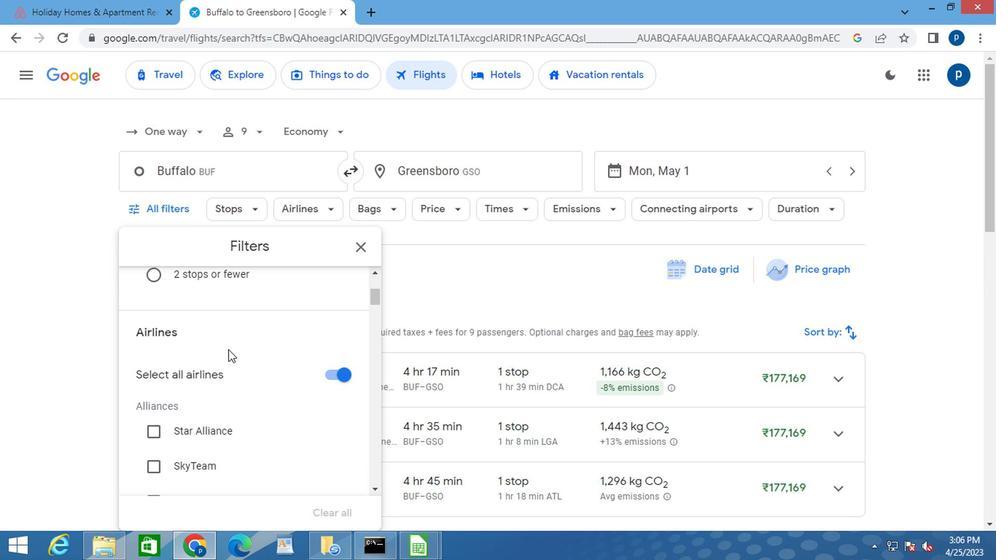 
Action: Mouse moved to (229, 351)
Screenshot: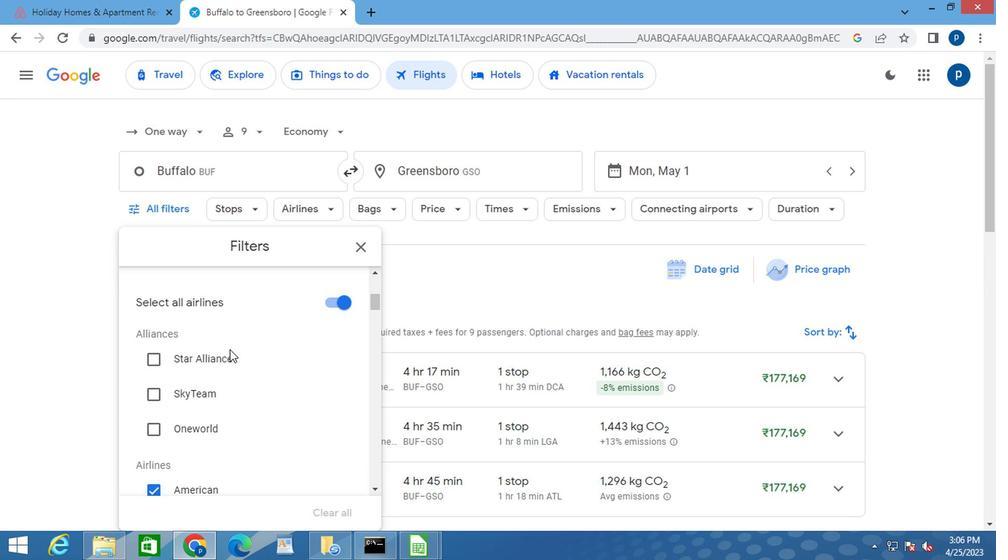 
Action: Mouse scrolled (229, 350) with delta (0, -1)
Screenshot: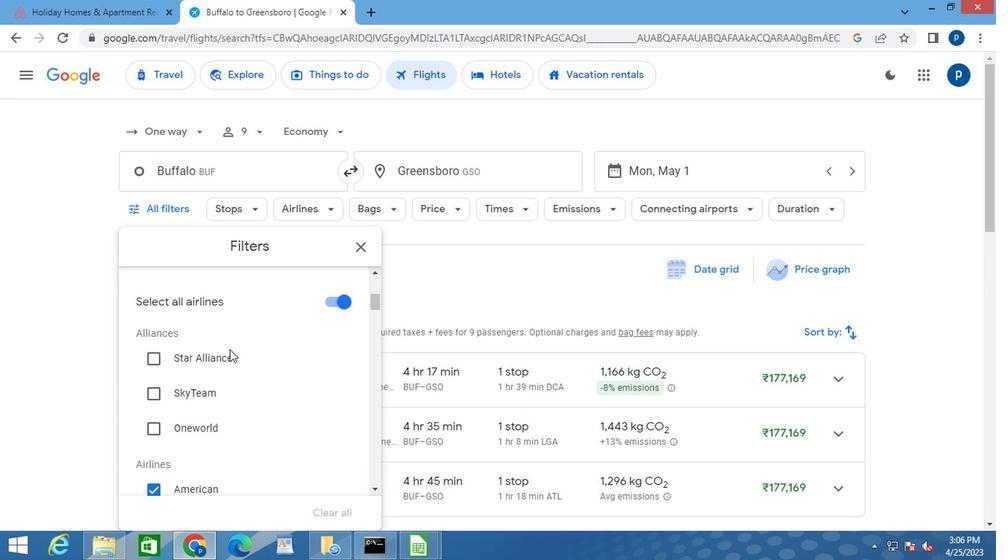 
Action: Mouse moved to (243, 356)
Screenshot: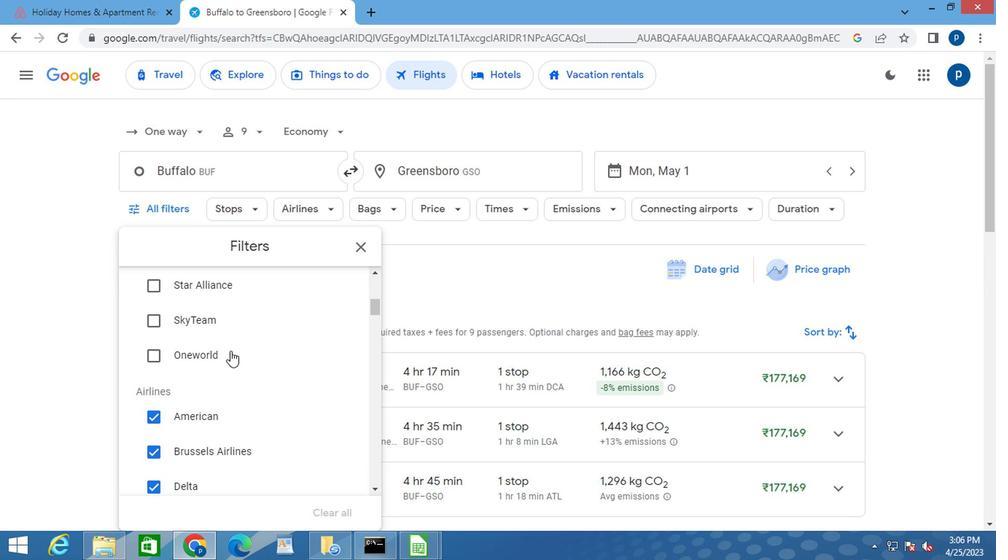 
Action: Mouse scrolled (243, 355) with delta (0, 0)
Screenshot: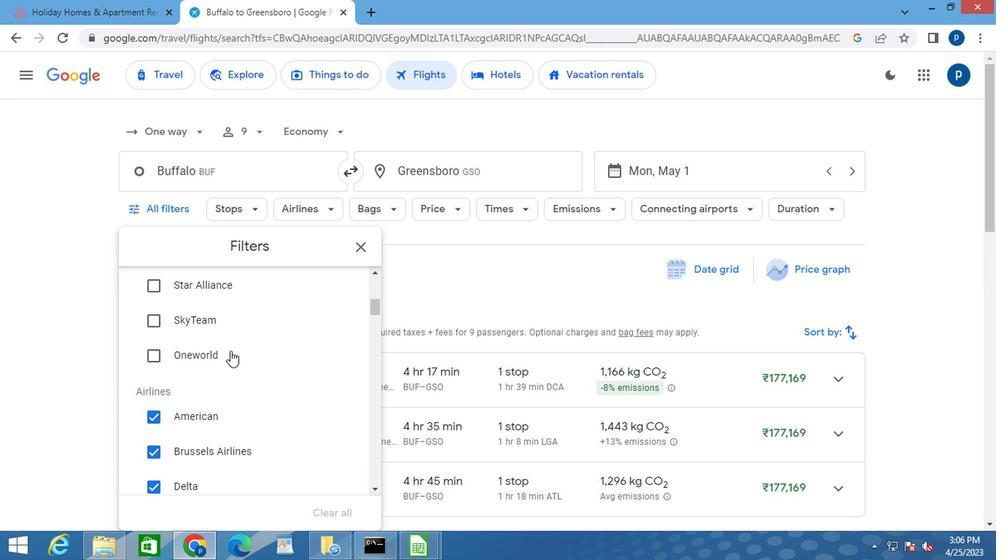 
Action: Mouse scrolled (243, 355) with delta (0, 0)
Screenshot: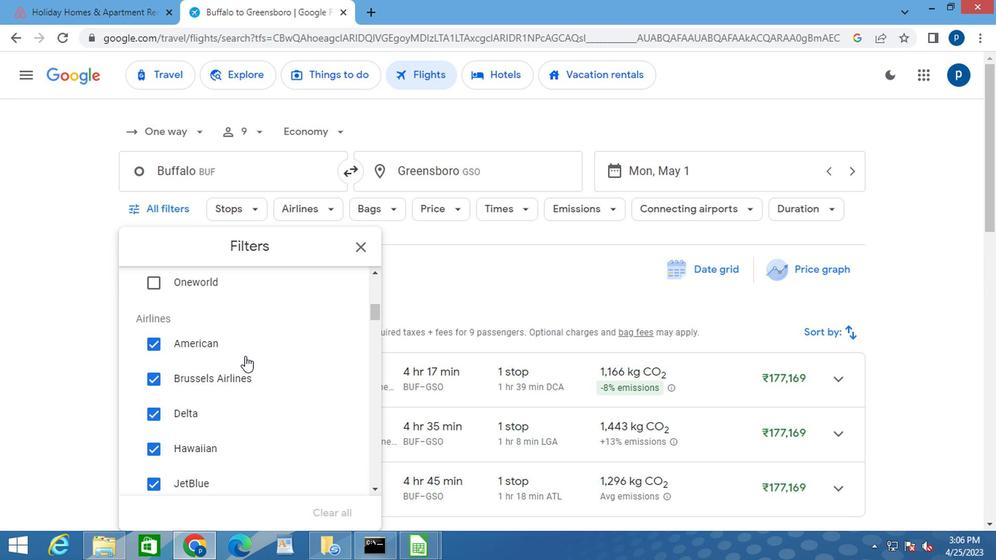 
Action: Mouse scrolled (243, 355) with delta (0, 0)
Screenshot: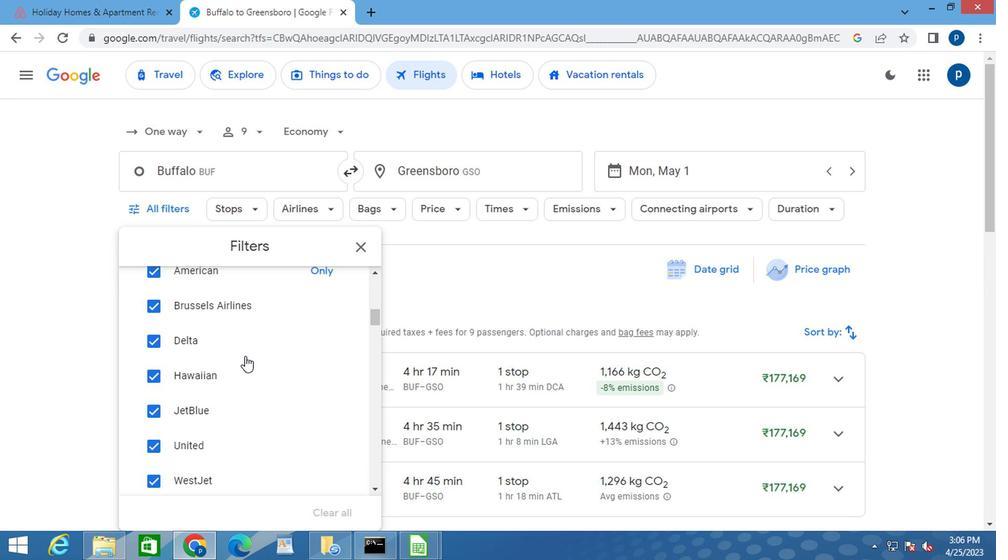 
Action: Mouse moved to (244, 357)
Screenshot: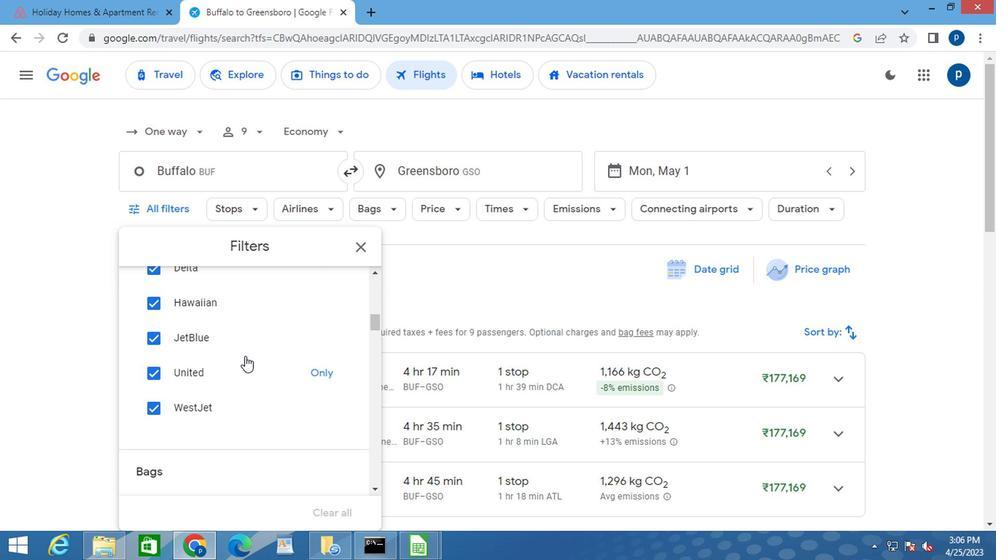 
Action: Mouse scrolled (244, 357) with delta (0, 0)
Screenshot: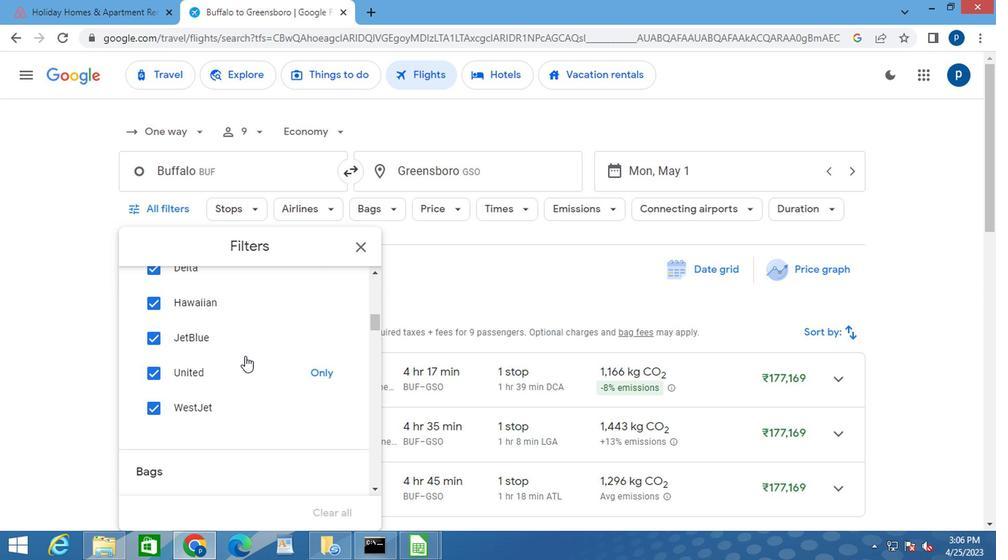 
Action: Mouse moved to (339, 481)
Screenshot: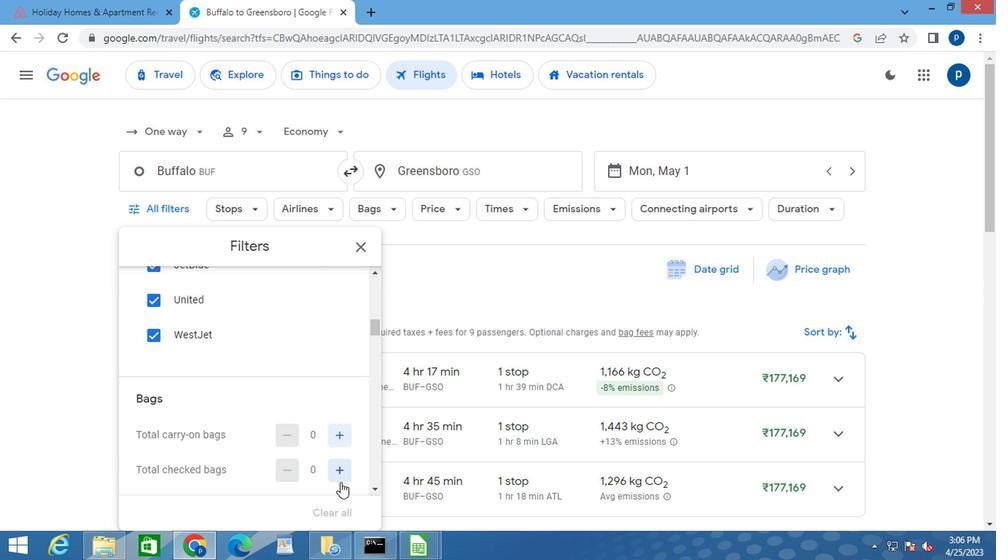 
Action: Mouse pressed left at (339, 481)
Screenshot: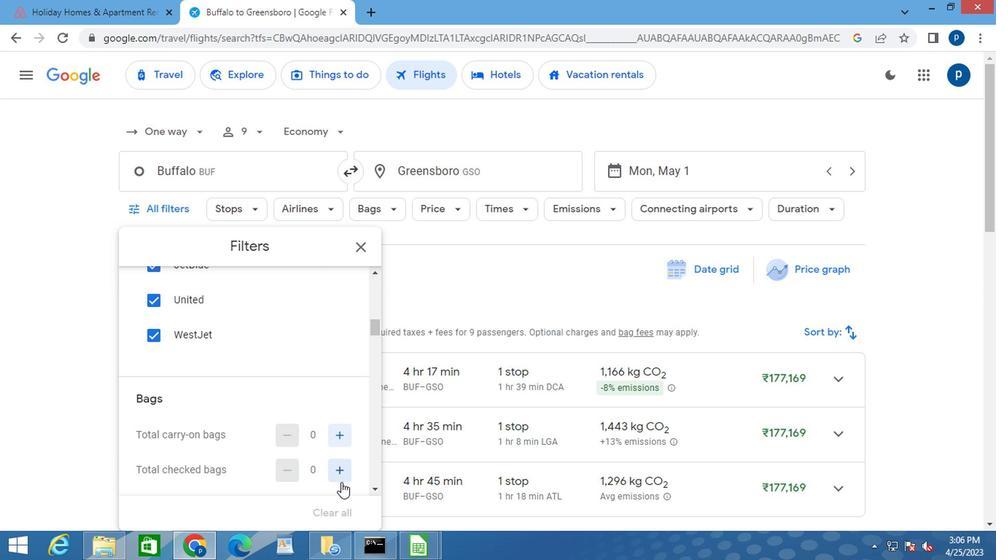 
Action: Mouse pressed left at (339, 481)
Screenshot: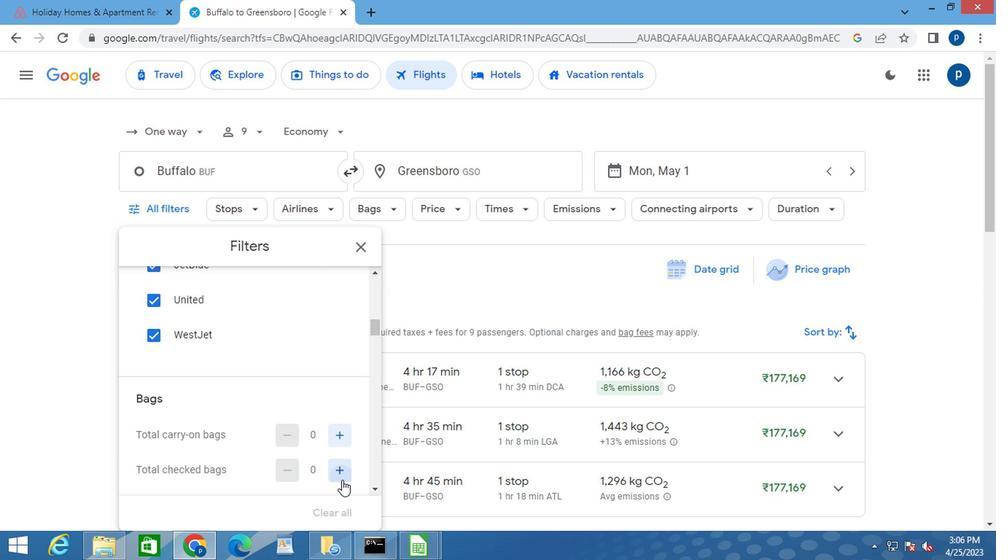 
Action: Mouse moved to (308, 457)
Screenshot: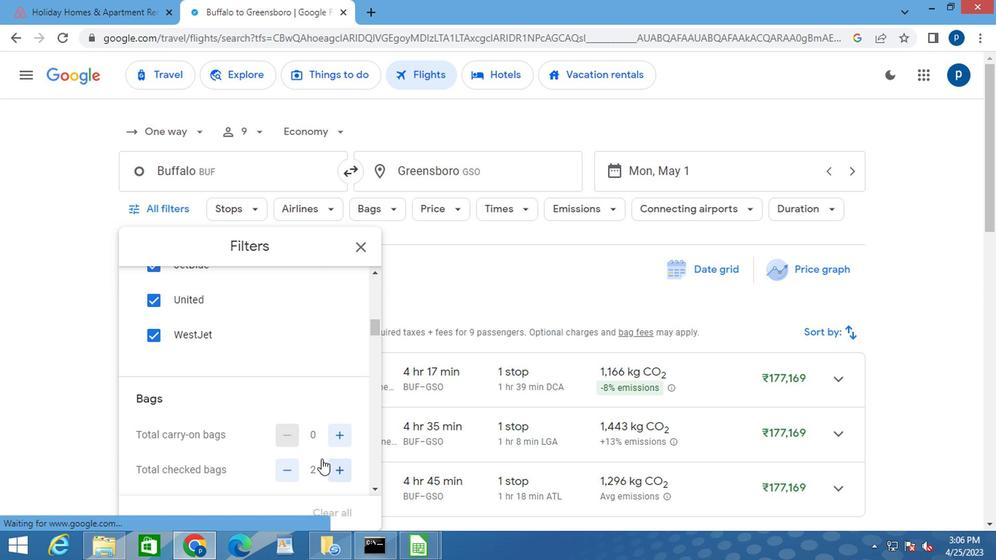 
Action: Mouse scrolled (308, 456) with delta (0, 0)
Screenshot: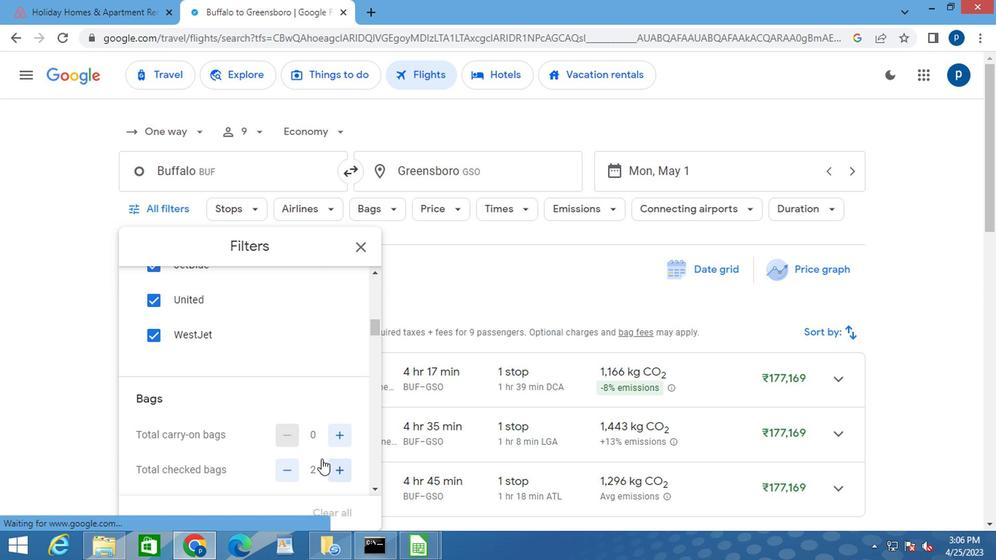 
Action: Mouse moved to (294, 448)
Screenshot: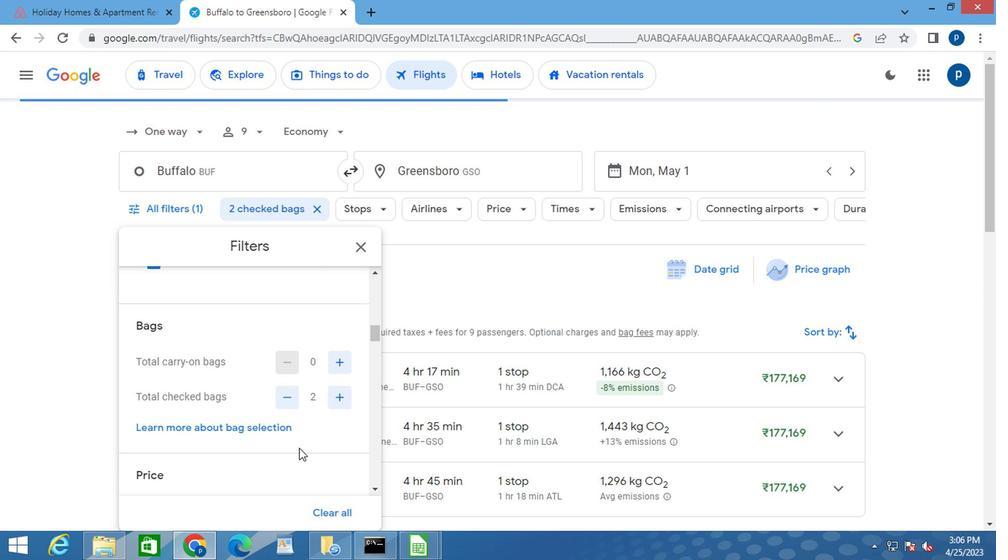 
Action: Mouse scrolled (294, 447) with delta (0, 0)
Screenshot: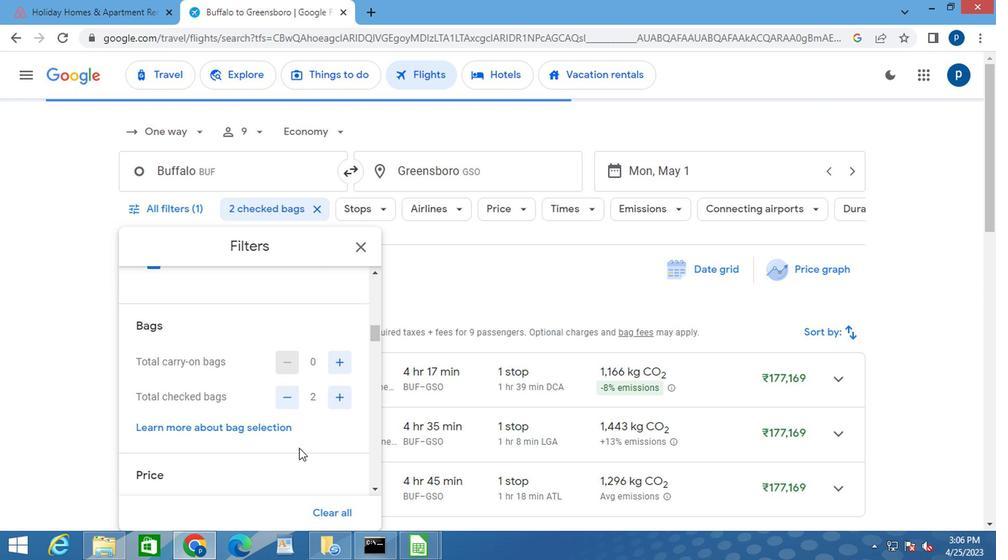 
Action: Mouse moved to (338, 468)
Screenshot: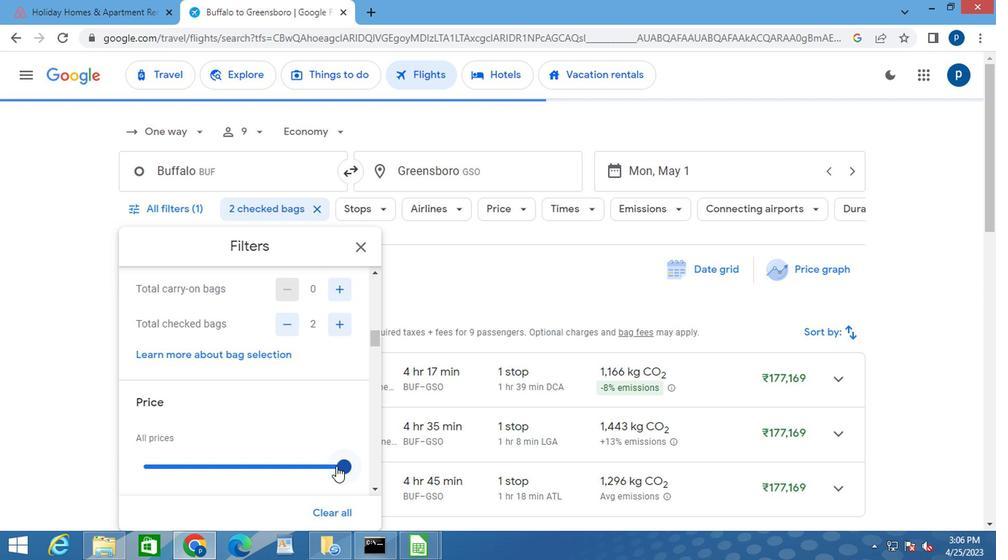 
Action: Mouse pressed left at (338, 468)
Screenshot: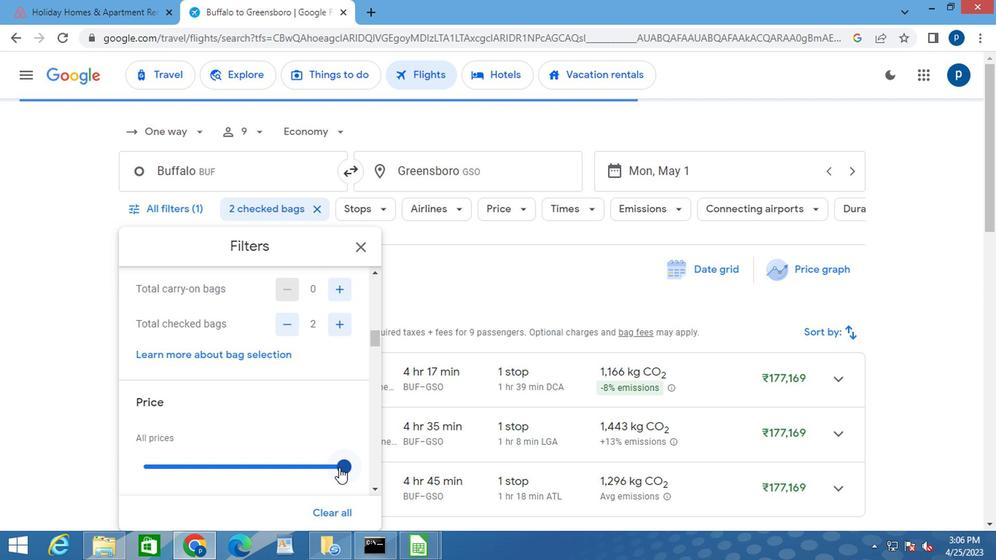 
Action: Mouse moved to (335, 466)
Screenshot: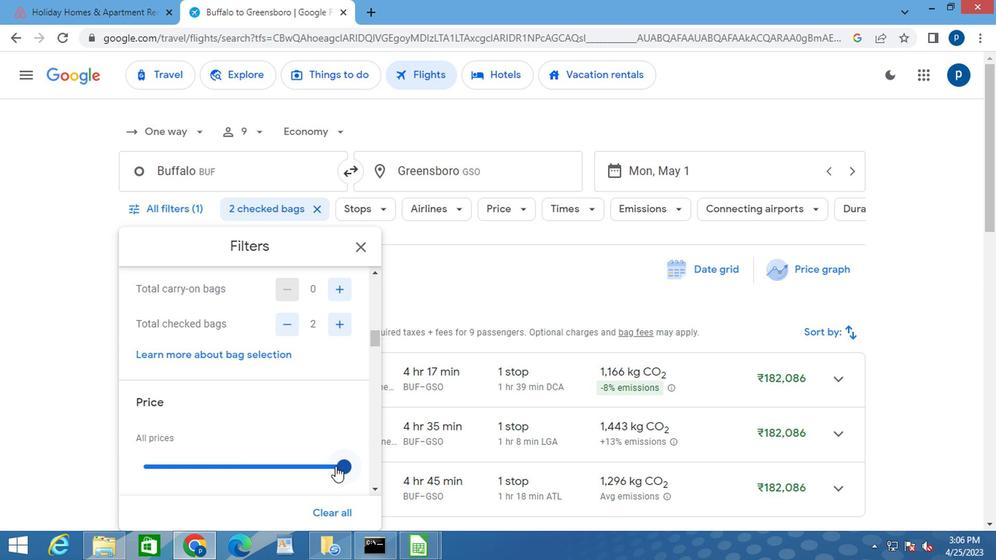 
Action: Mouse pressed left at (335, 466)
Screenshot: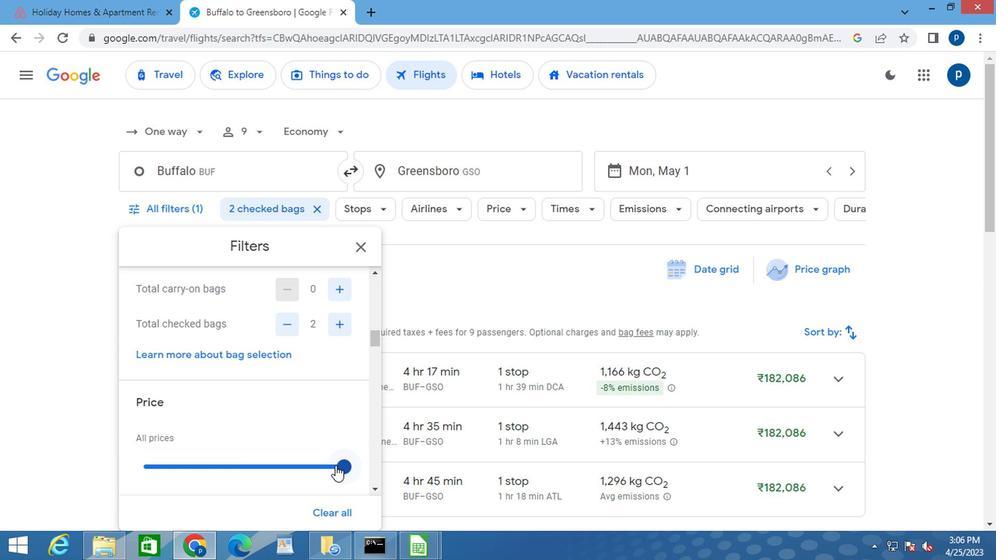 
Action: Mouse moved to (229, 460)
Screenshot: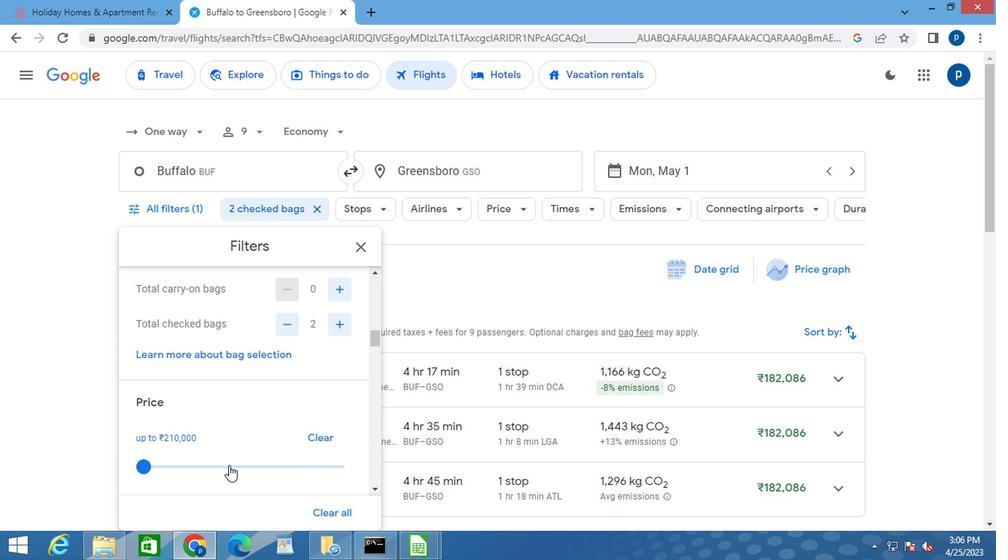 
Action: Mouse scrolled (229, 459) with delta (0, 0)
Screenshot: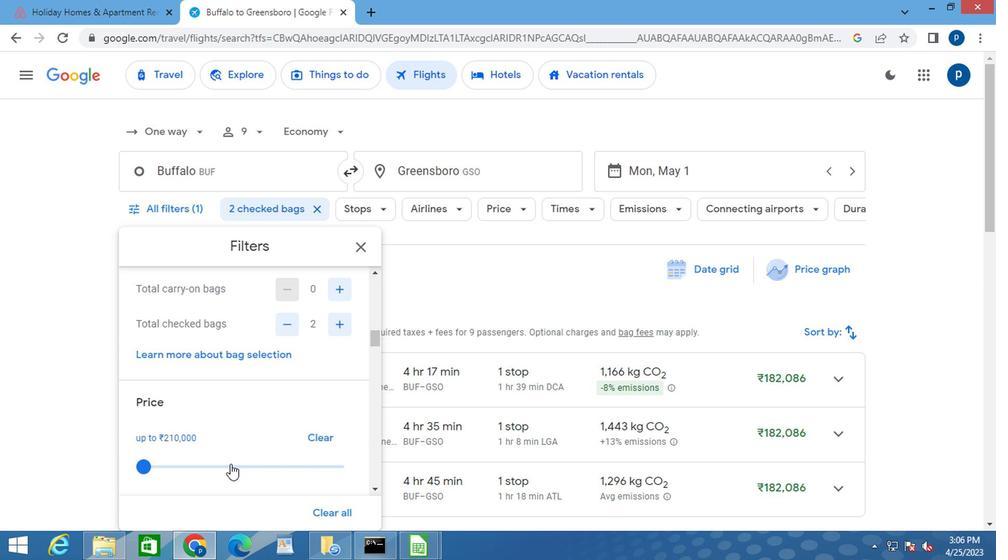 
Action: Mouse moved to (242, 440)
Screenshot: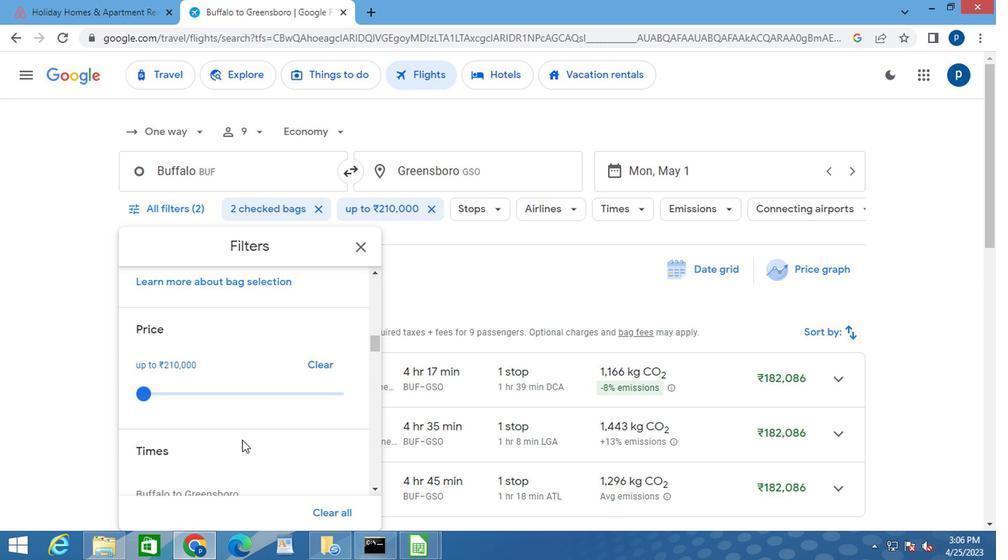 
Action: Mouse scrolled (242, 439) with delta (0, -1)
Screenshot: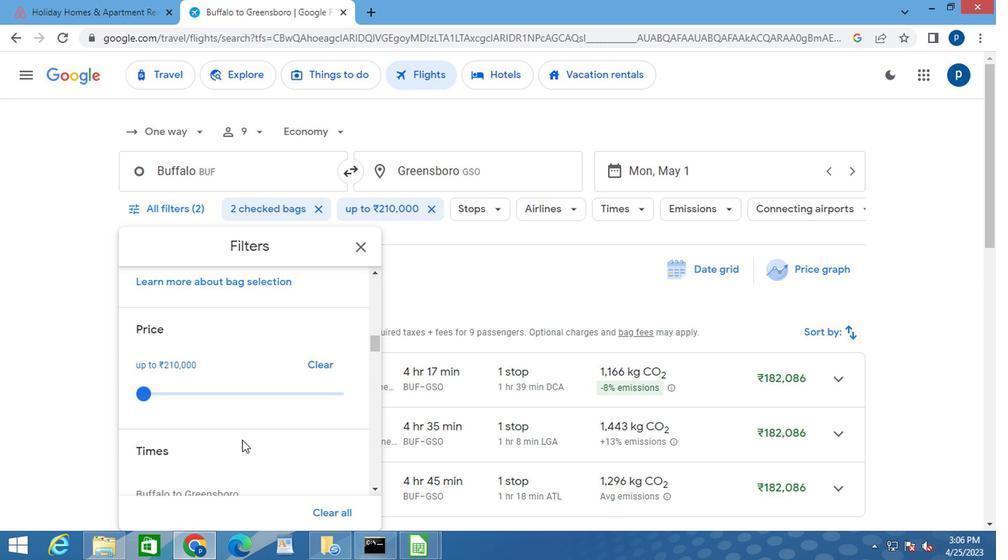 
Action: Mouse moved to (249, 436)
Screenshot: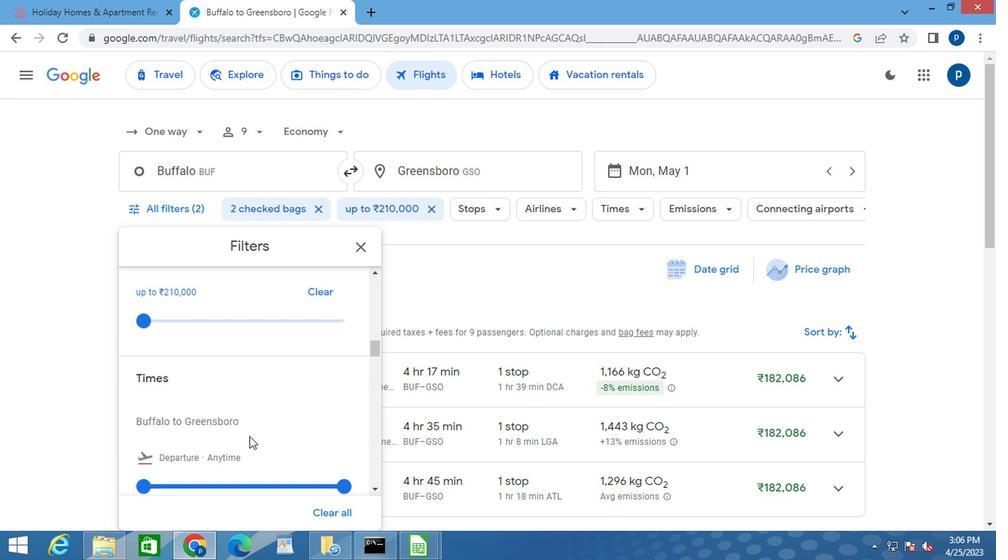 
Action: Mouse scrolled (249, 435) with delta (0, -1)
Screenshot: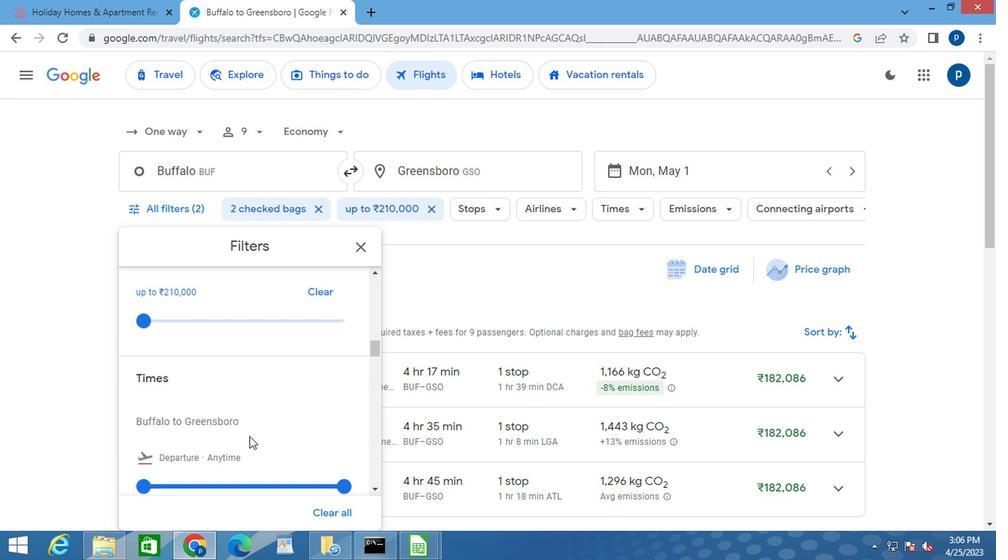 
Action: Mouse moved to (145, 417)
Screenshot: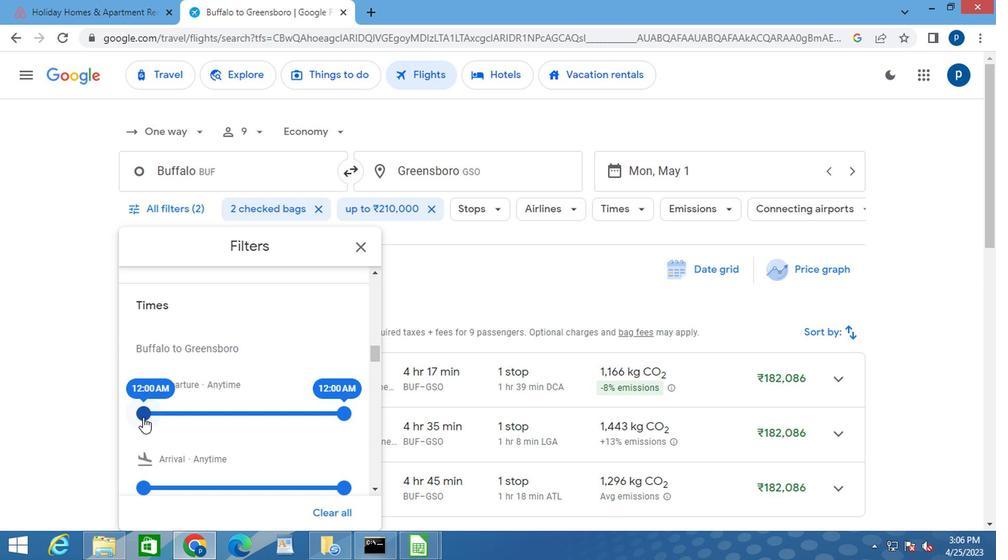 
Action: Mouse pressed left at (145, 417)
Screenshot: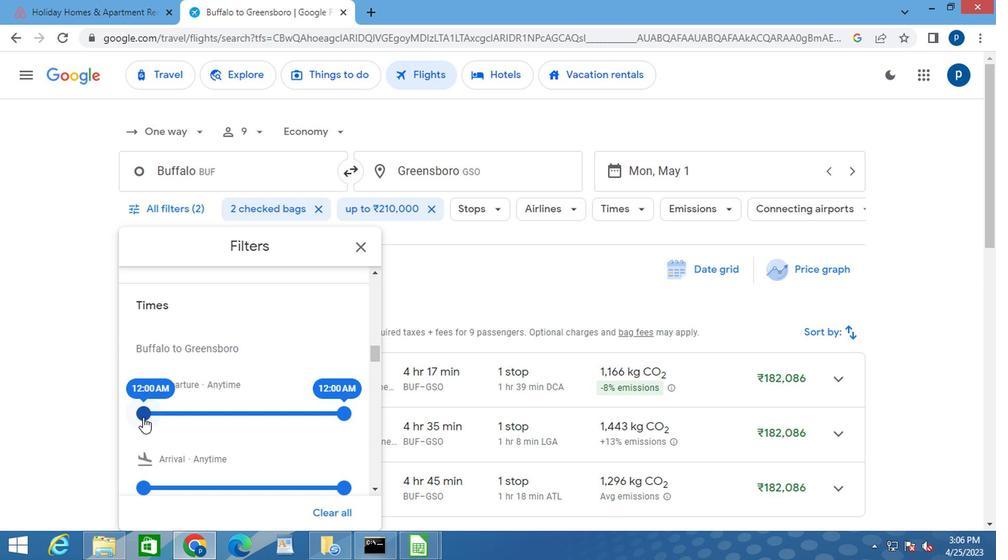 
Action: Mouse moved to (343, 421)
Screenshot: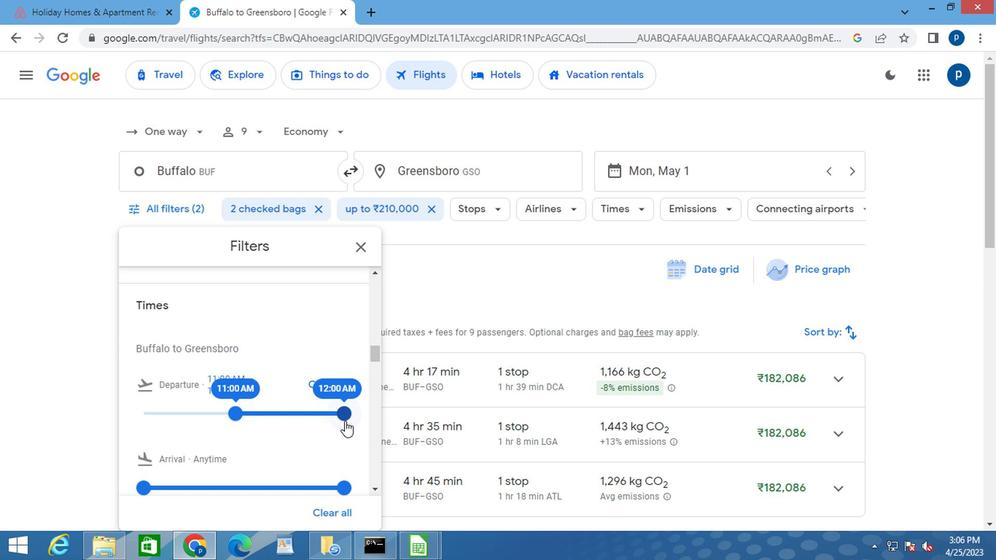 
Action: Mouse pressed left at (343, 421)
Screenshot: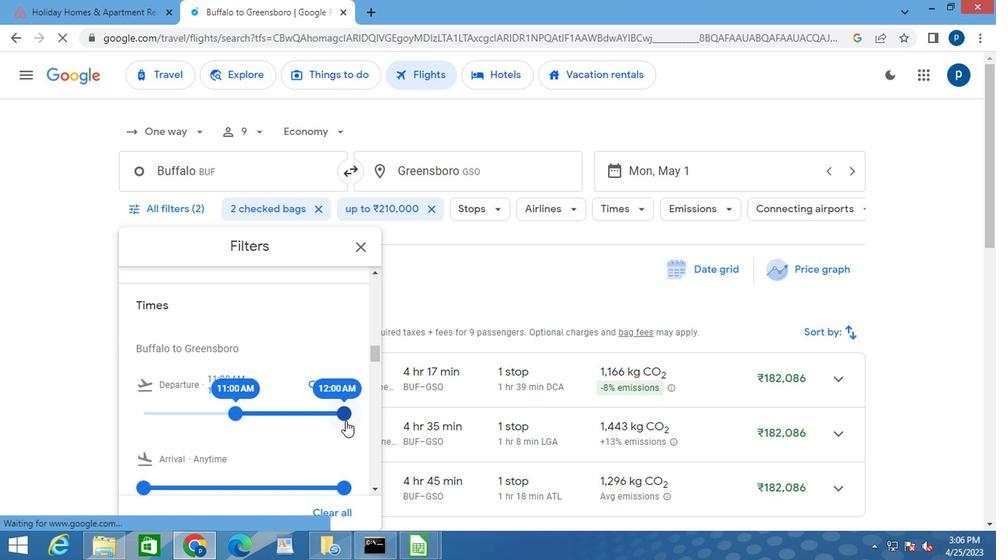 
Action: Mouse moved to (231, 419)
Screenshot: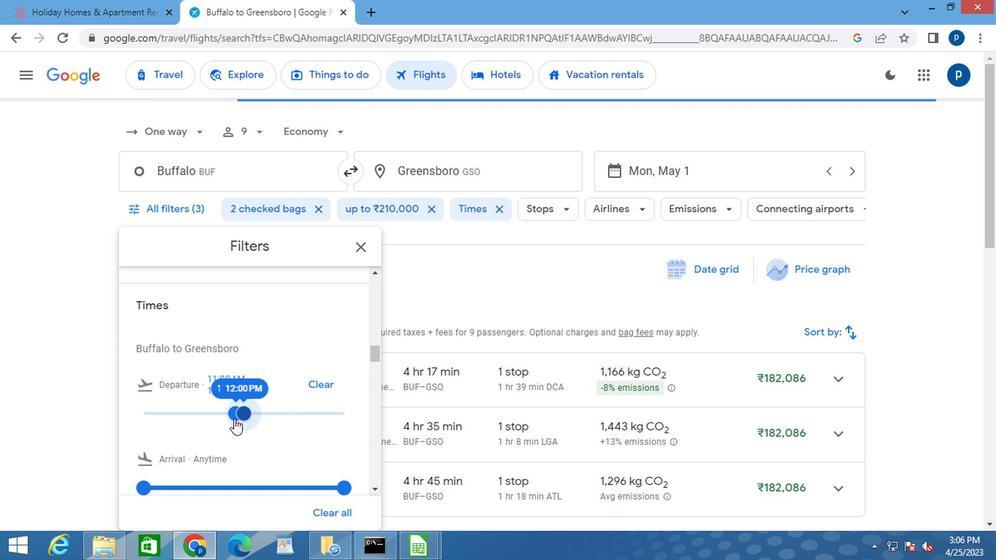 
